 Task: Look for Airbnb properties in Saint-Louis, Senegal from 6th December, 2023 to 15th December, 2023 for 6 adults.6 bedrooms having 6 beds and 6 bathrooms. Property type can be house. Amenities needed are: wifi, TV, free parkinig on premises, gym, breakfast. Look for 3 properties as per requirement.
Action: Mouse moved to (479, 62)
Screenshot: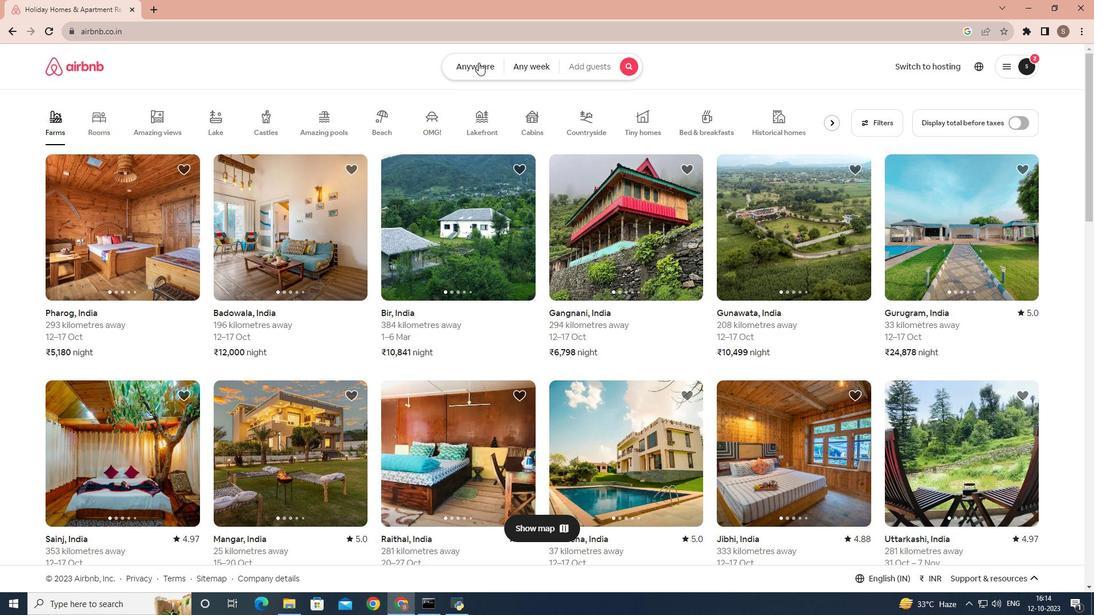 
Action: Mouse pressed left at (479, 62)
Screenshot: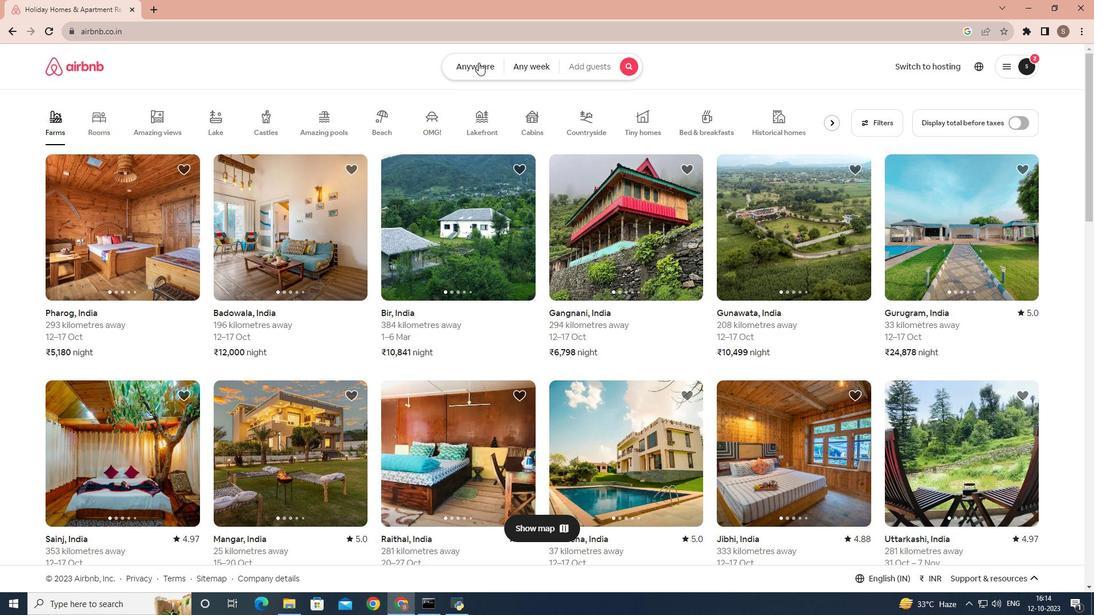 
Action: Mouse moved to (328, 110)
Screenshot: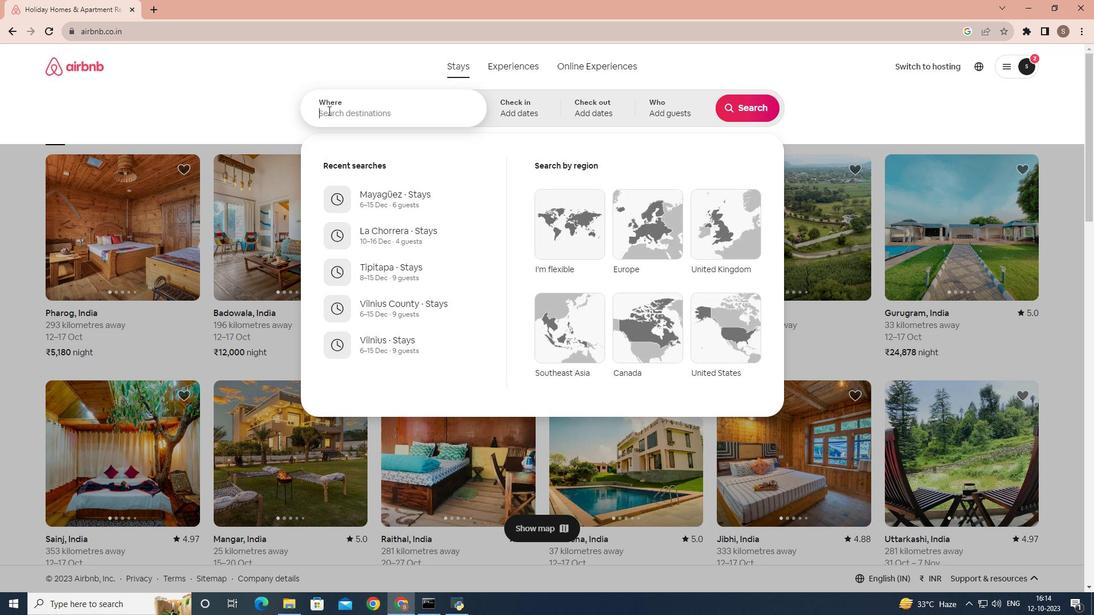 
Action: Mouse pressed left at (328, 110)
Screenshot: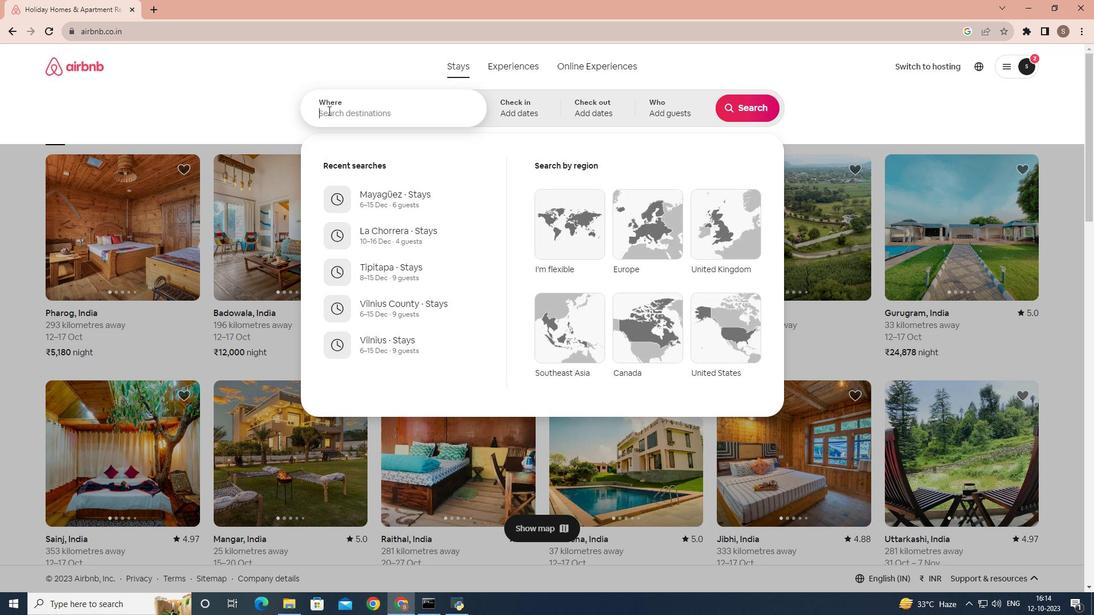 
Action: Key pressed saint<Key.space>lo
Screenshot: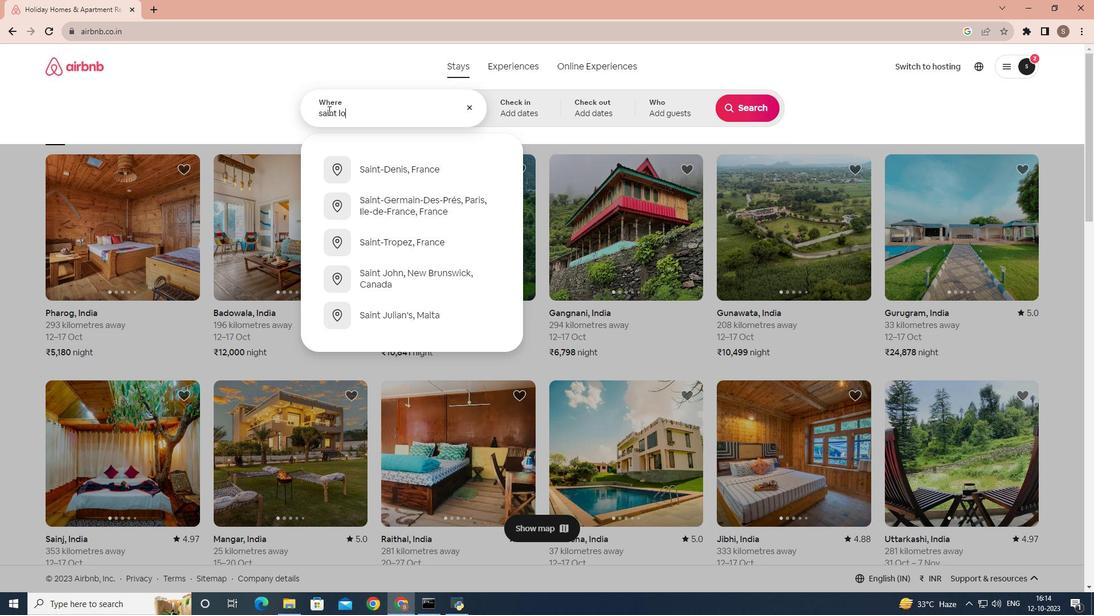 
Action: Mouse moved to (355, 177)
Screenshot: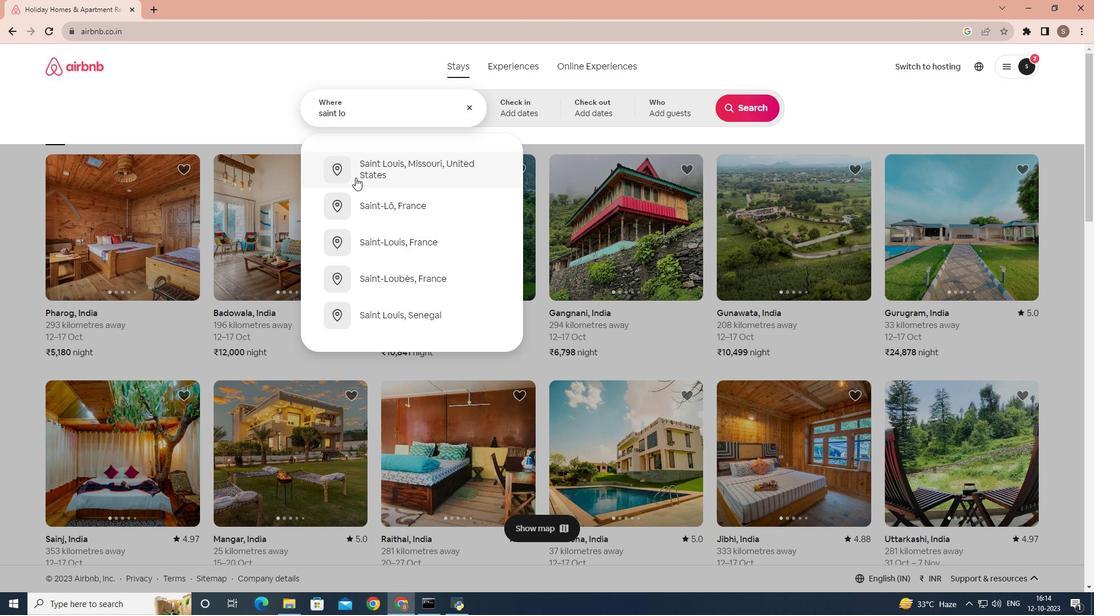 
Action: Mouse pressed left at (355, 177)
Screenshot: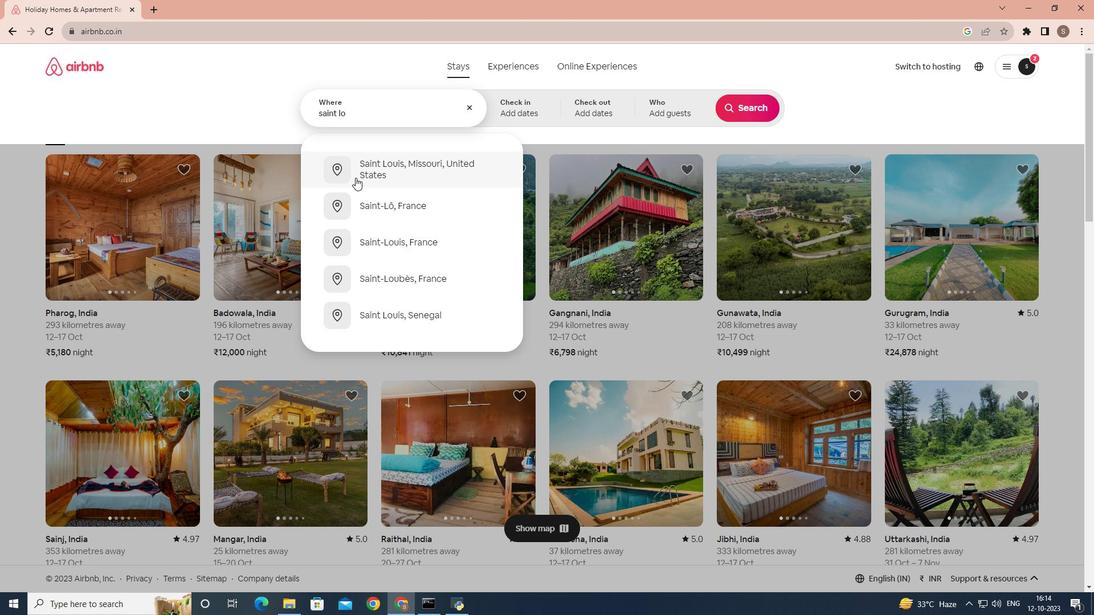 
Action: Mouse moved to (381, 108)
Screenshot: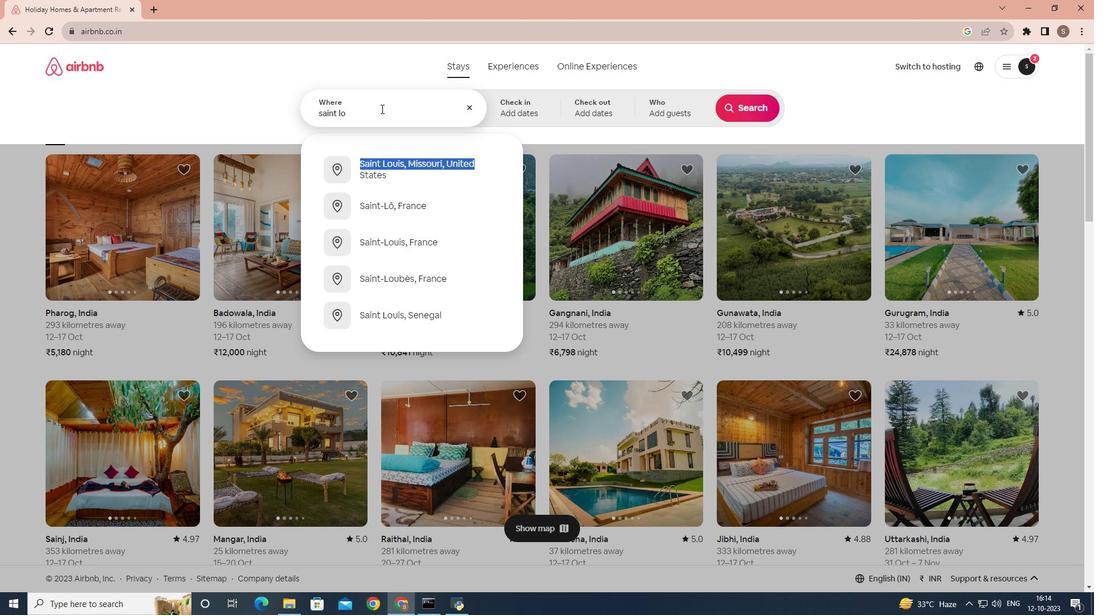 
Action: Mouse pressed left at (381, 108)
Screenshot: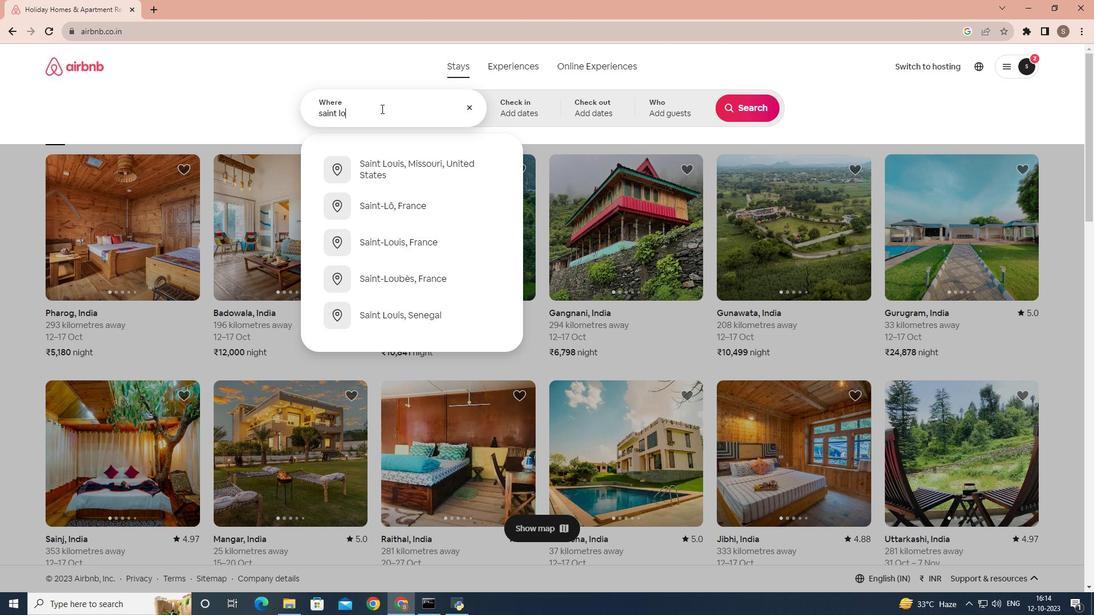 
Action: Key pressed uis<Key.space>
Screenshot: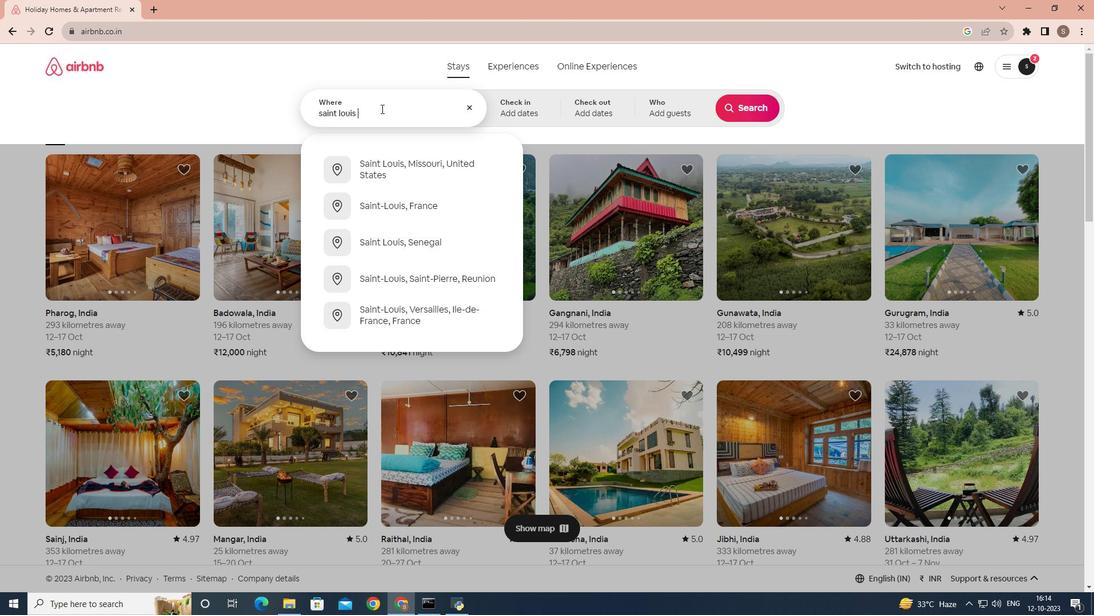 
Action: Mouse moved to (357, 233)
Screenshot: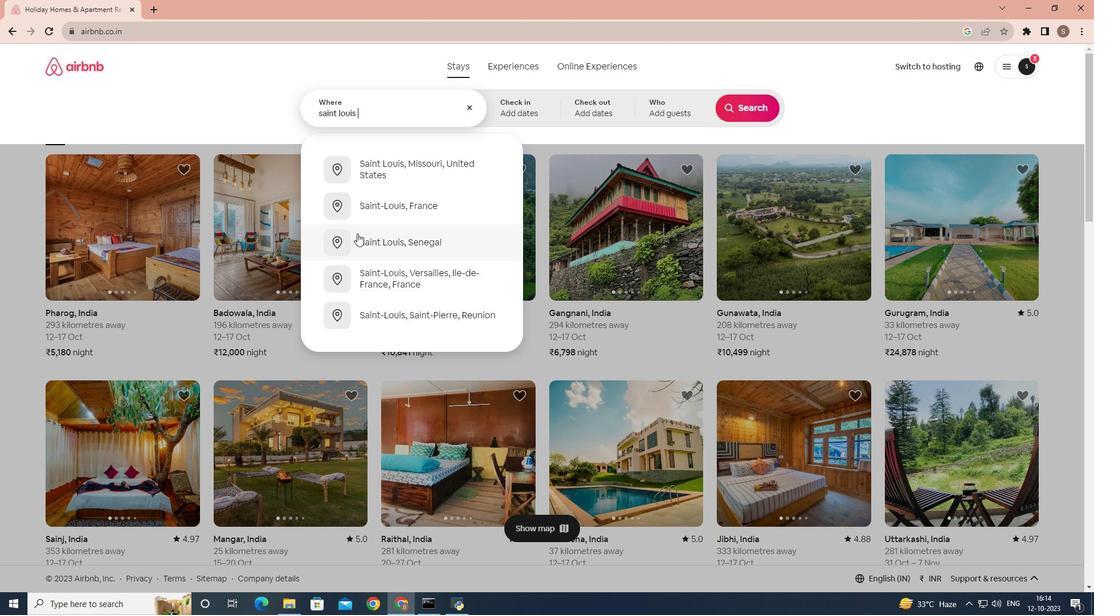 
Action: Mouse pressed left at (357, 233)
Screenshot: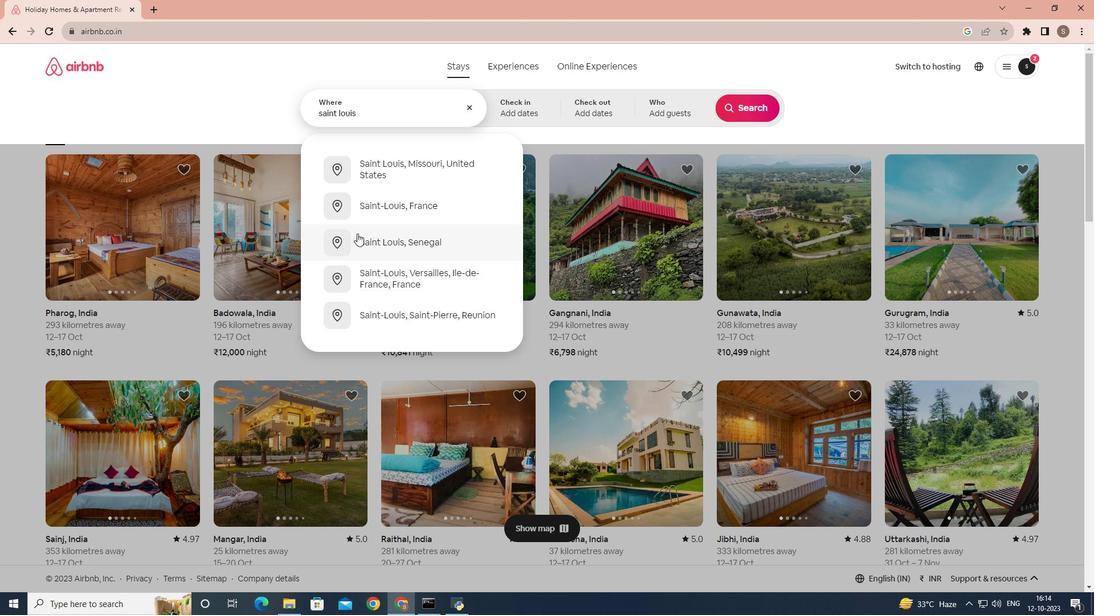 
Action: Mouse moved to (748, 196)
Screenshot: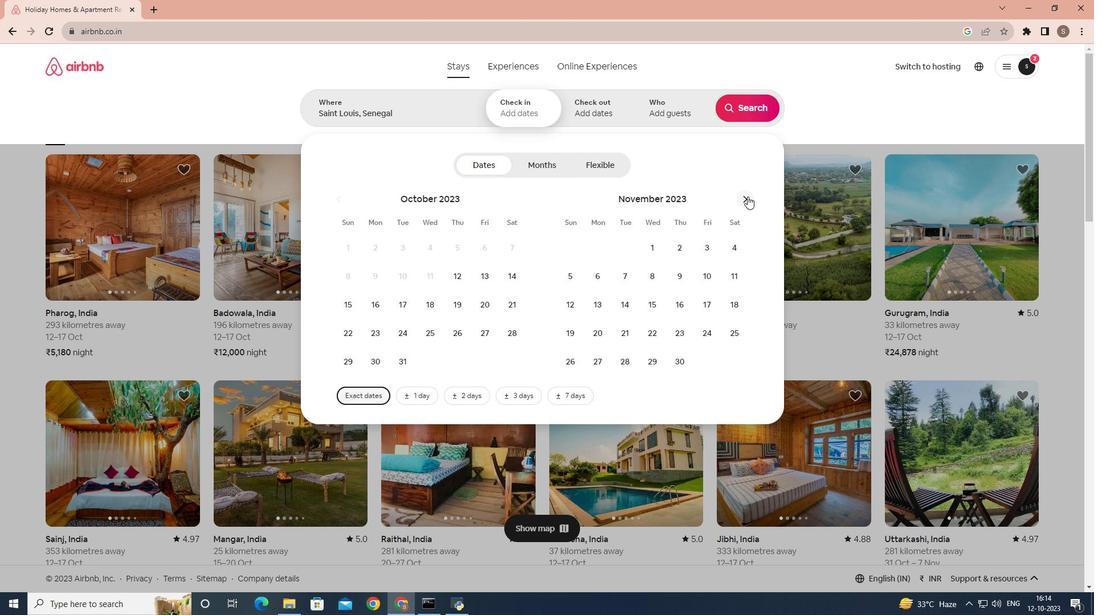 
Action: Mouse pressed left at (748, 196)
Screenshot: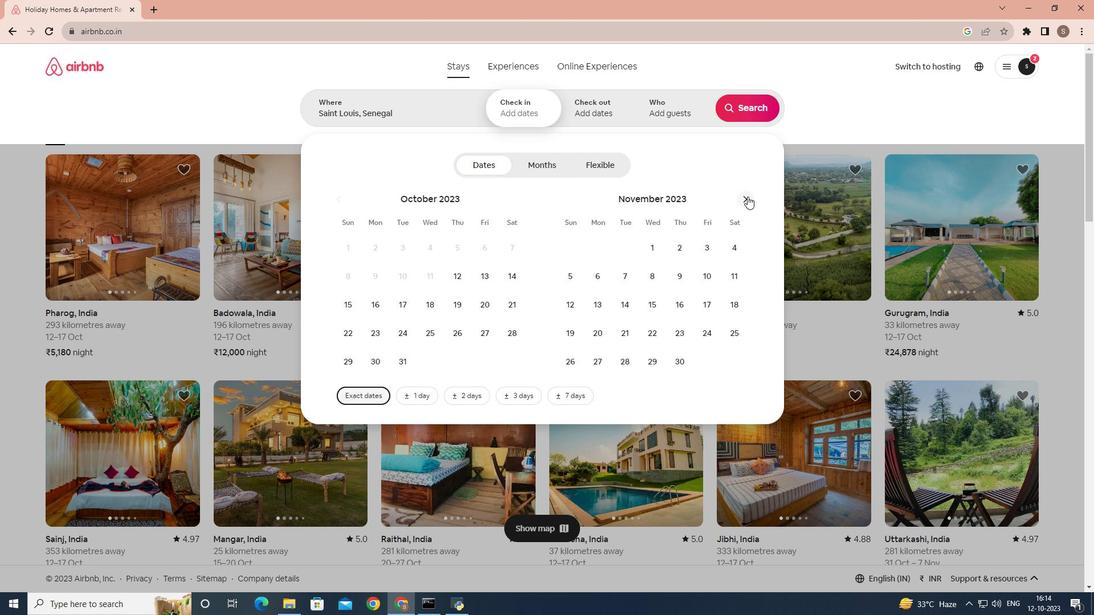 
Action: Mouse moved to (672, 274)
Screenshot: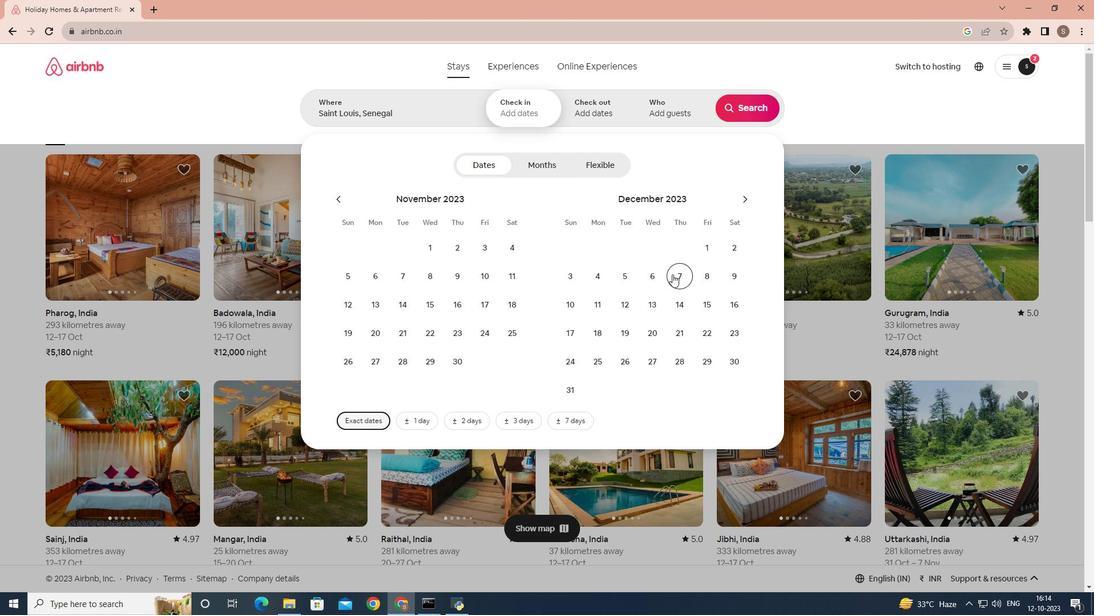 
Action: Mouse pressed left at (672, 274)
Screenshot: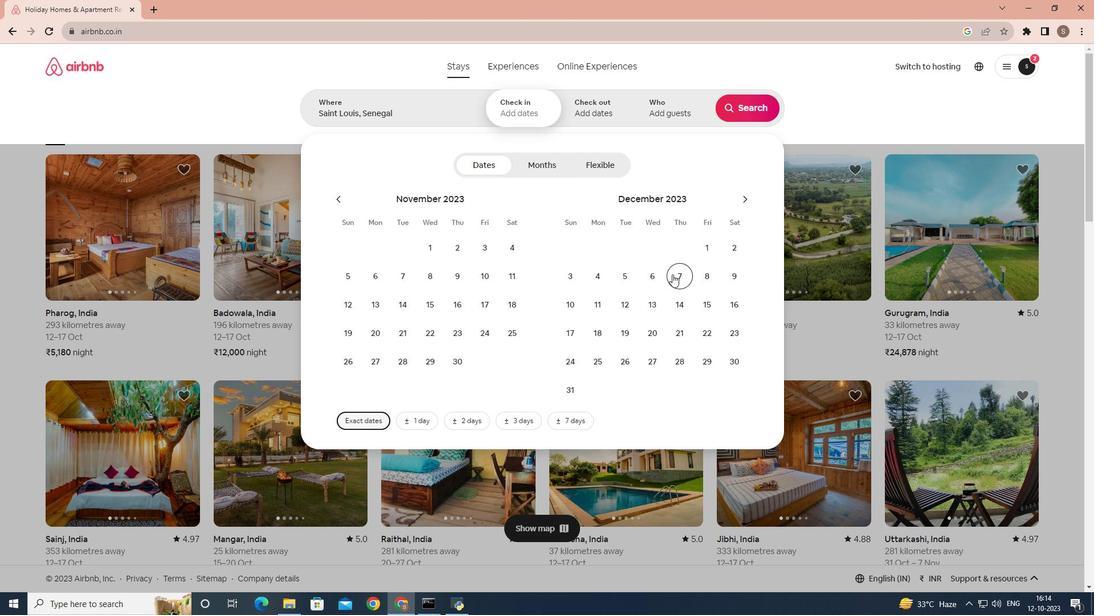 
Action: Mouse moved to (659, 278)
Screenshot: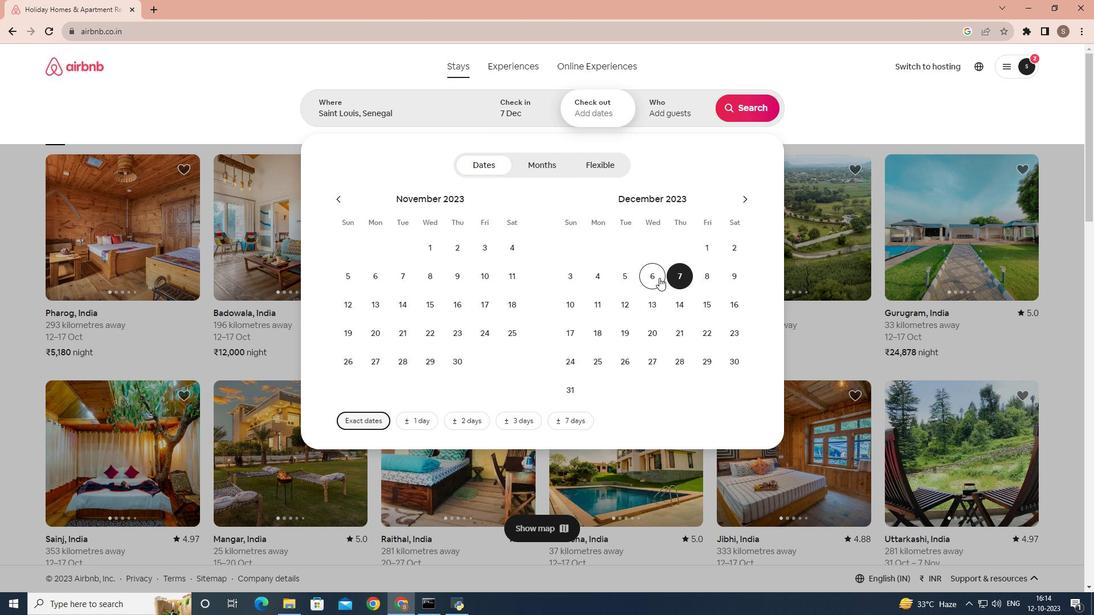 
Action: Mouse pressed left at (659, 278)
Screenshot: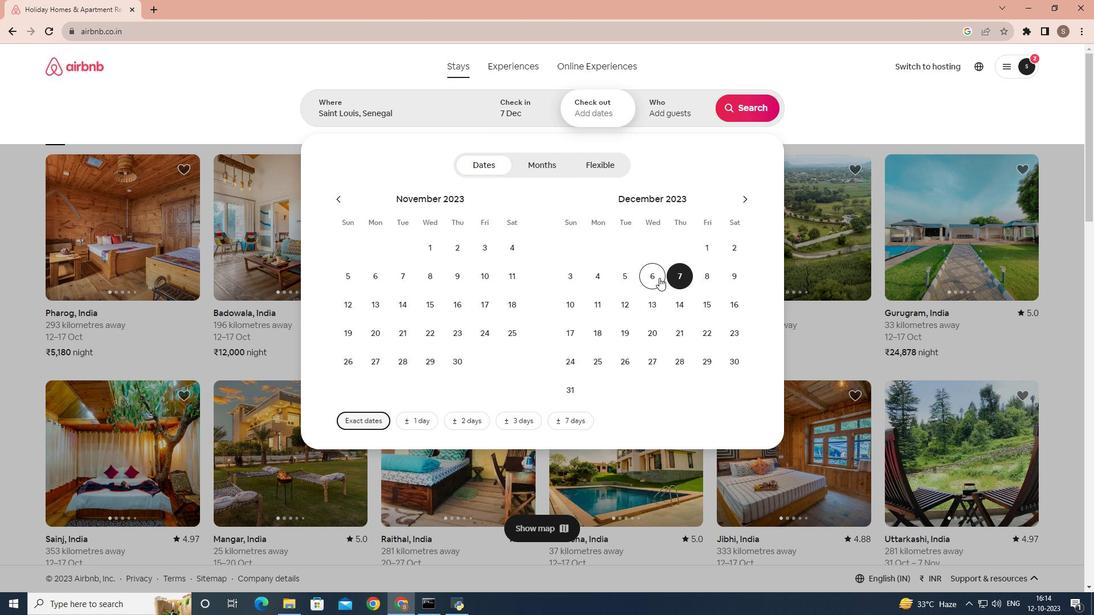 
Action: Mouse moved to (694, 304)
Screenshot: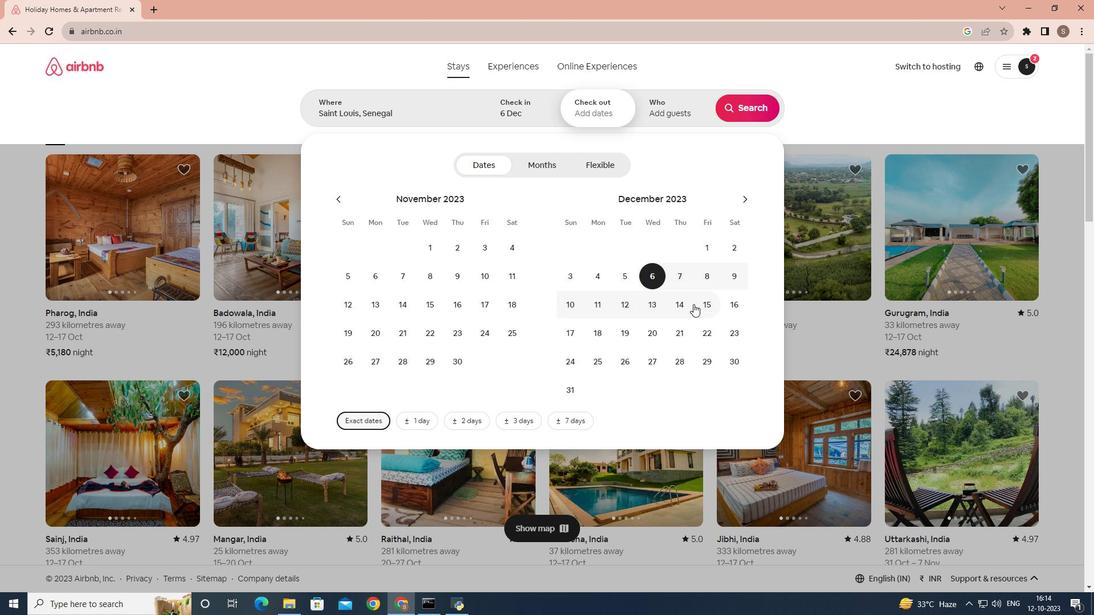 
Action: Mouse pressed left at (694, 304)
Screenshot: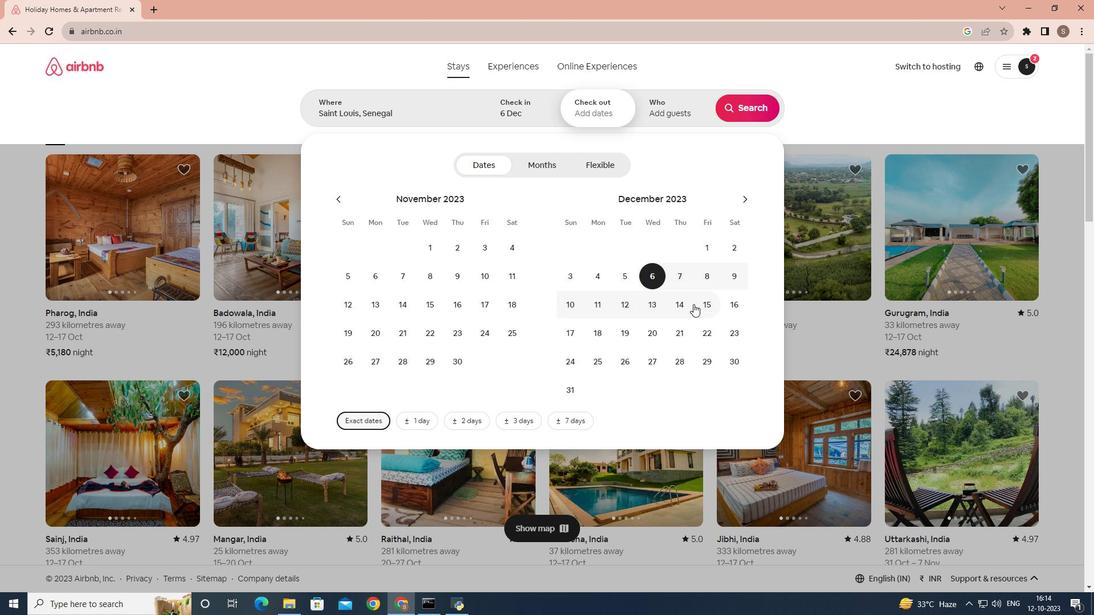 
Action: Mouse moved to (699, 304)
Screenshot: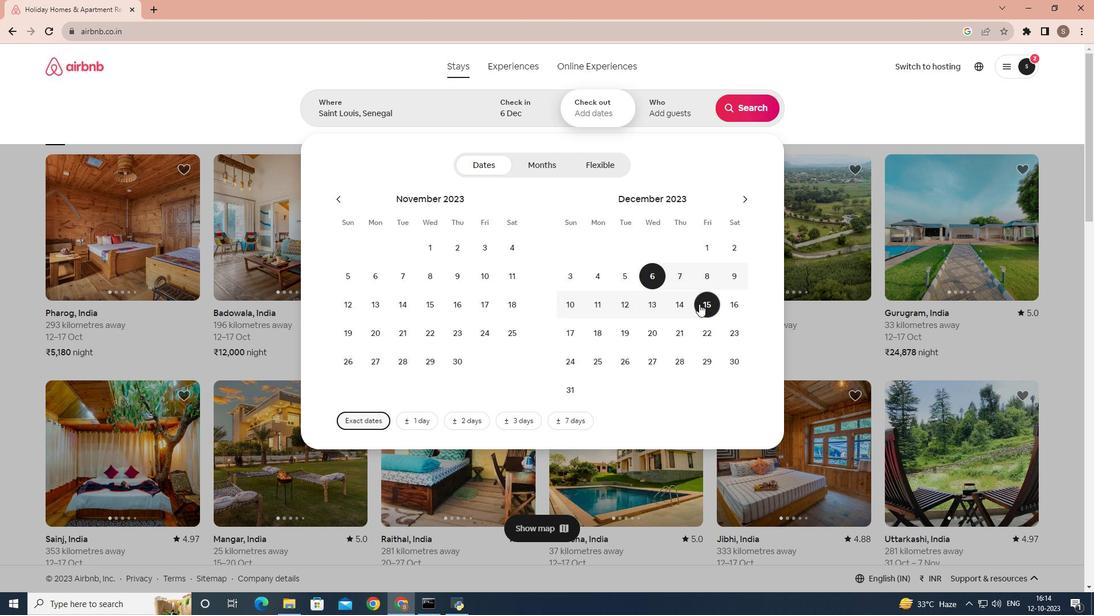
Action: Mouse pressed left at (699, 304)
Screenshot: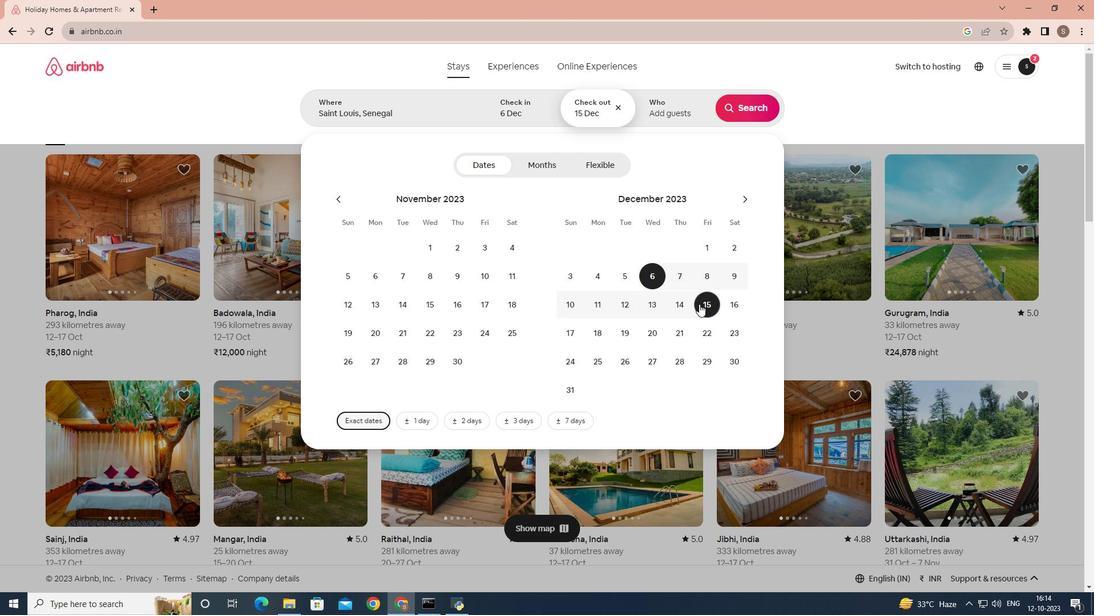 
Action: Mouse moved to (667, 131)
Screenshot: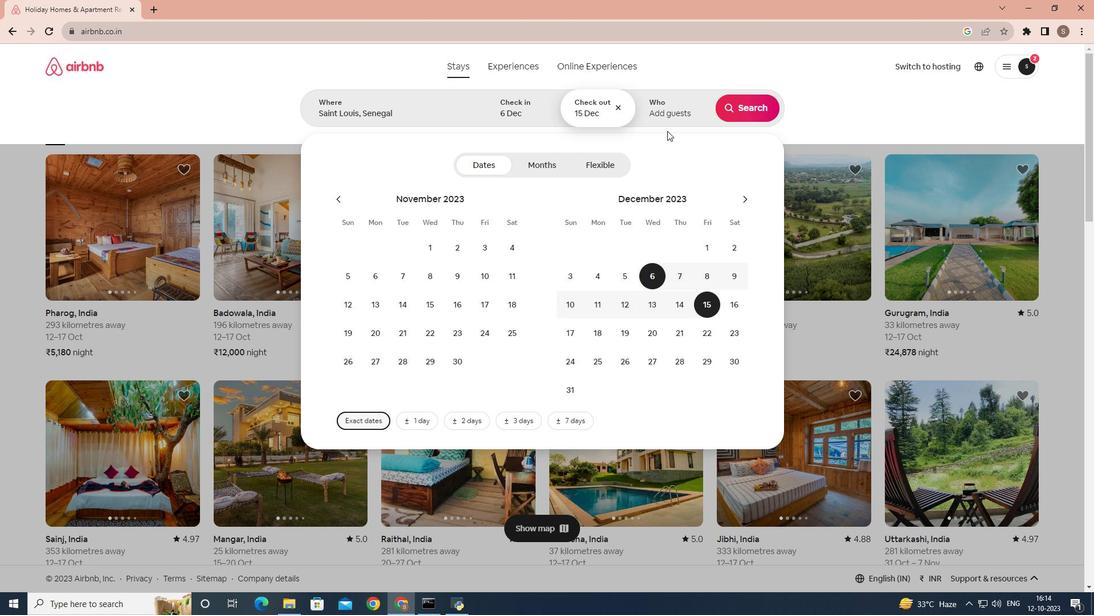
Action: Mouse pressed left at (667, 131)
Screenshot: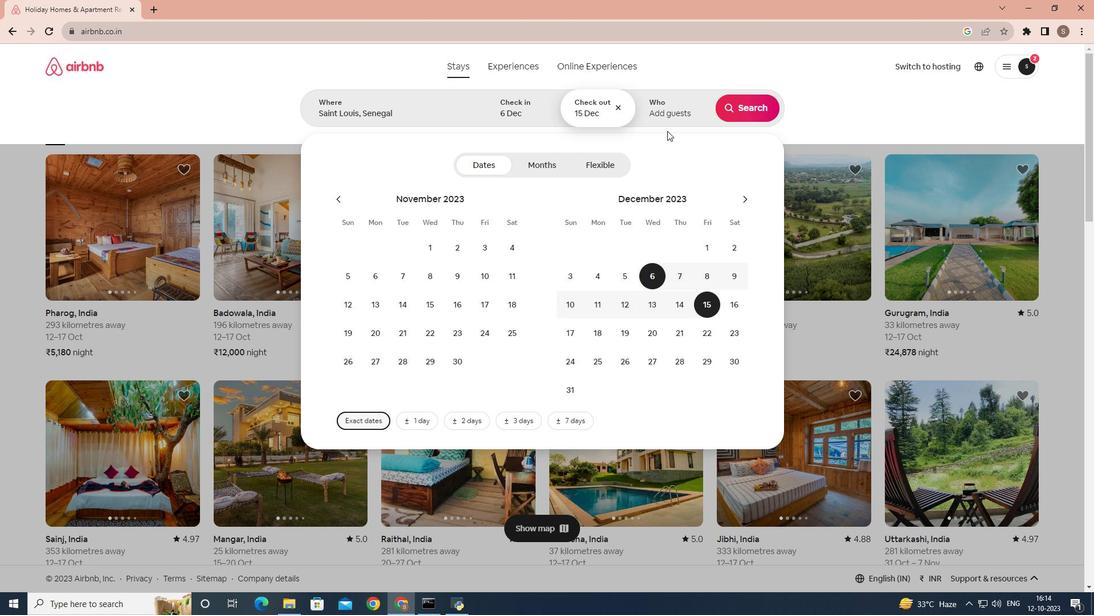 
Action: Mouse moved to (669, 122)
Screenshot: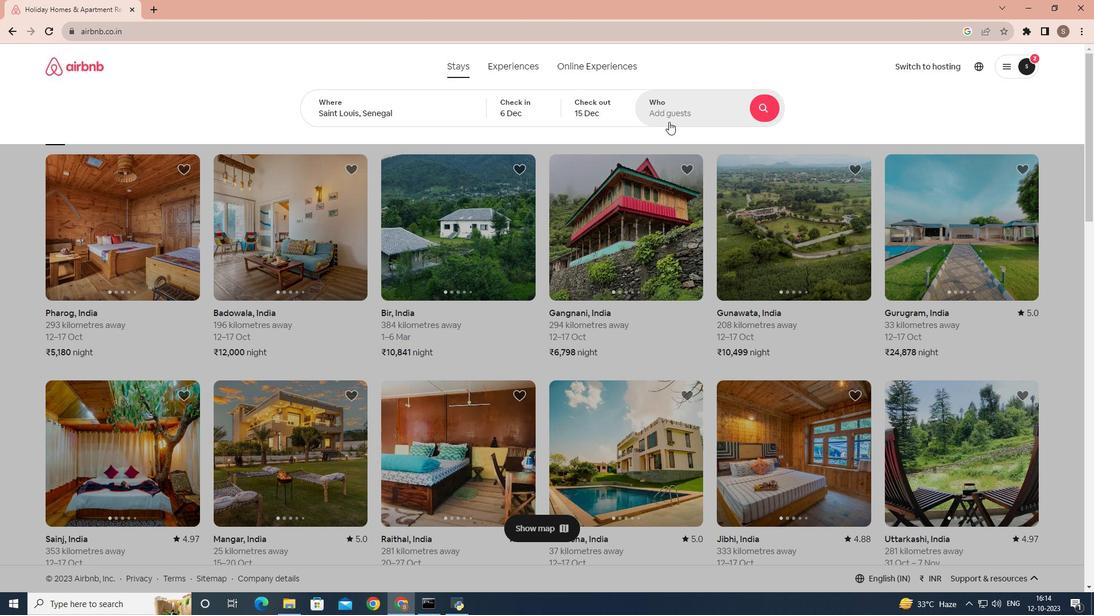 
Action: Mouse pressed left at (669, 122)
Screenshot: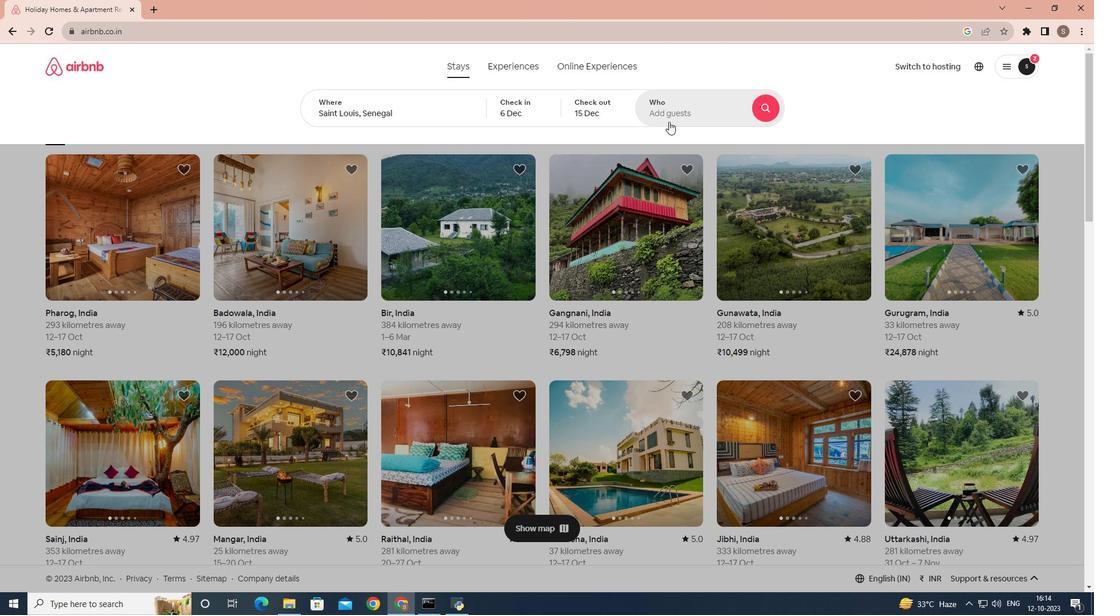 
Action: Mouse moved to (745, 174)
Screenshot: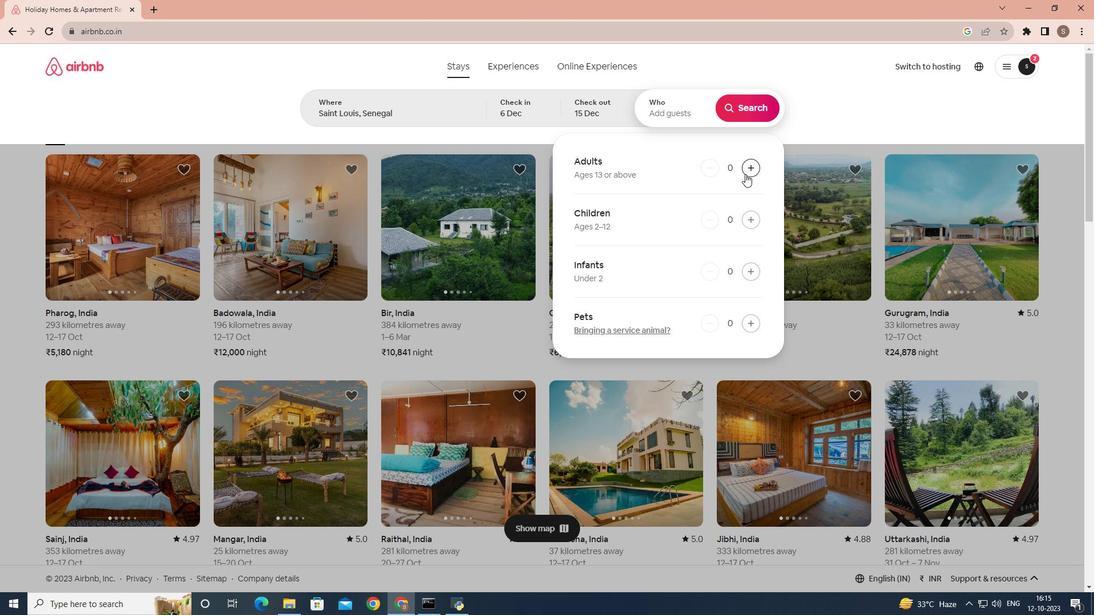 
Action: Mouse pressed left at (745, 174)
Screenshot: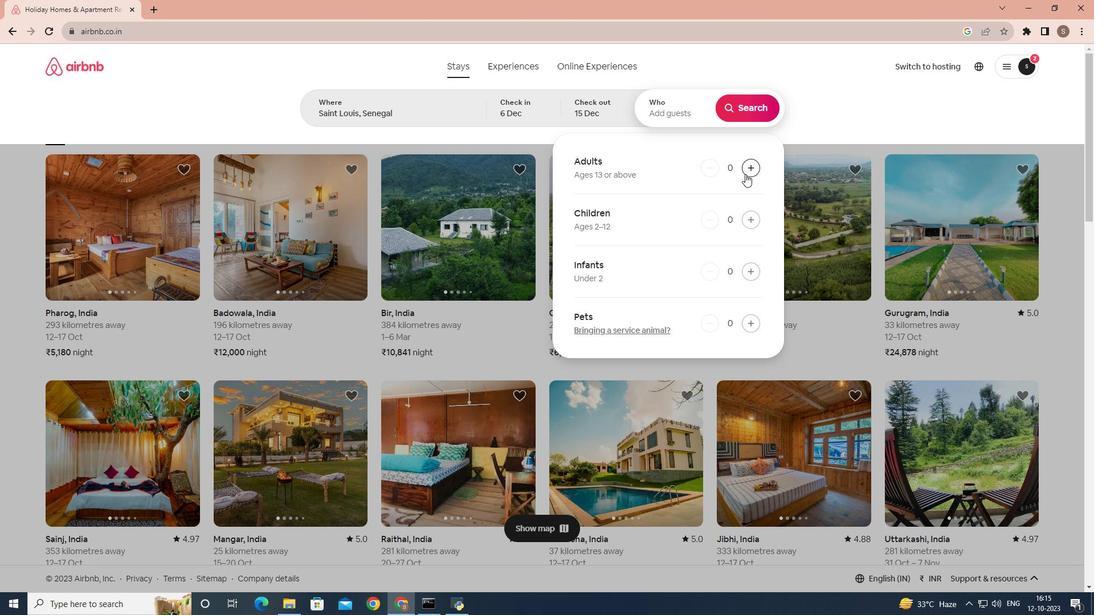 
Action: Mouse pressed left at (745, 174)
Screenshot: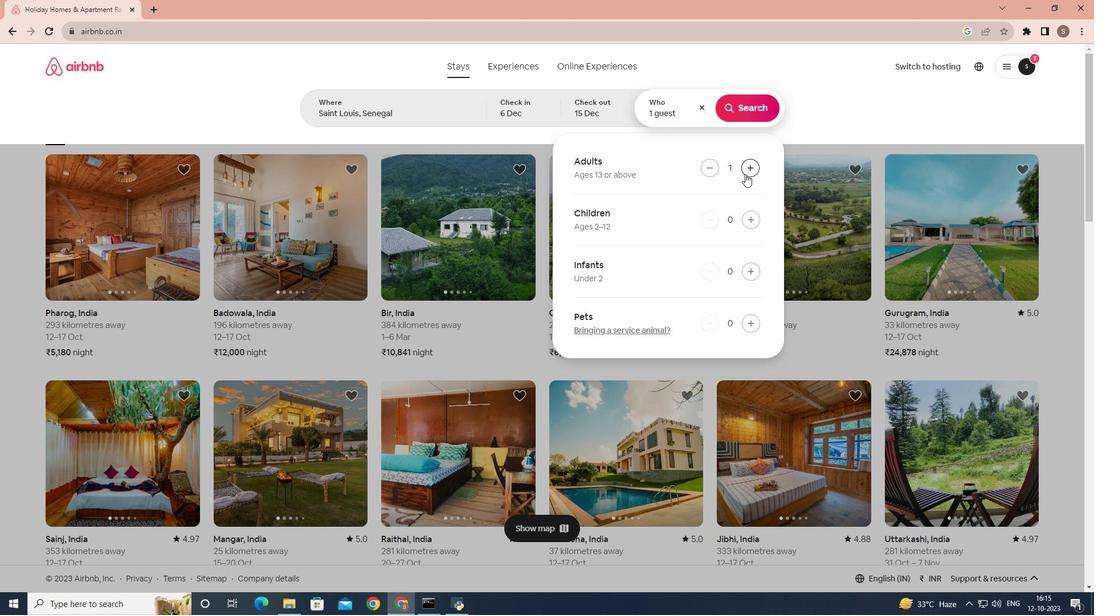 
Action: Mouse pressed left at (745, 174)
Screenshot: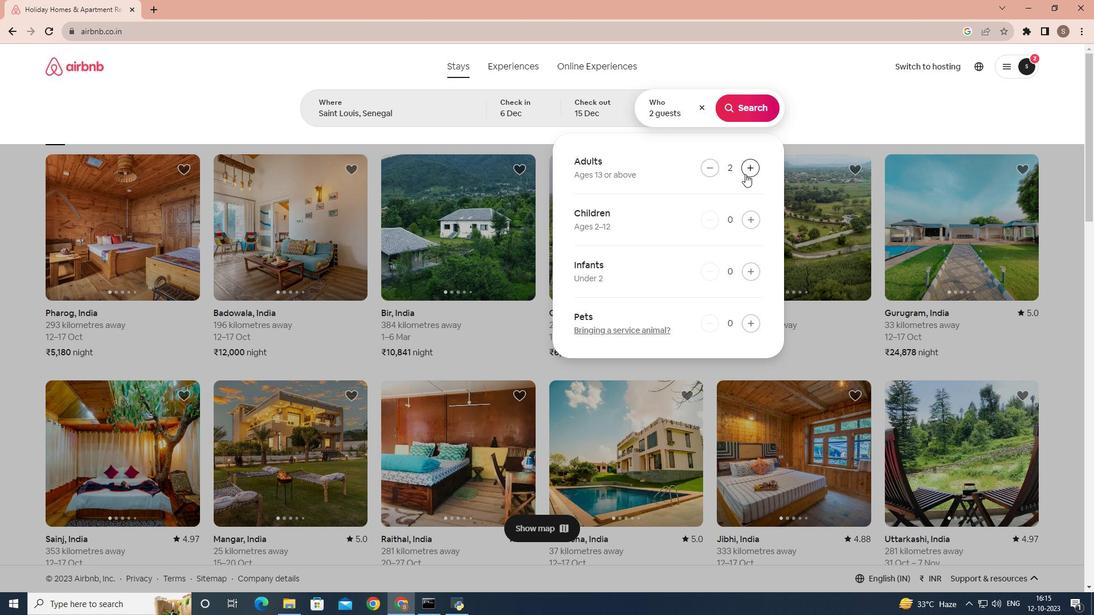 
Action: Mouse pressed left at (745, 174)
Screenshot: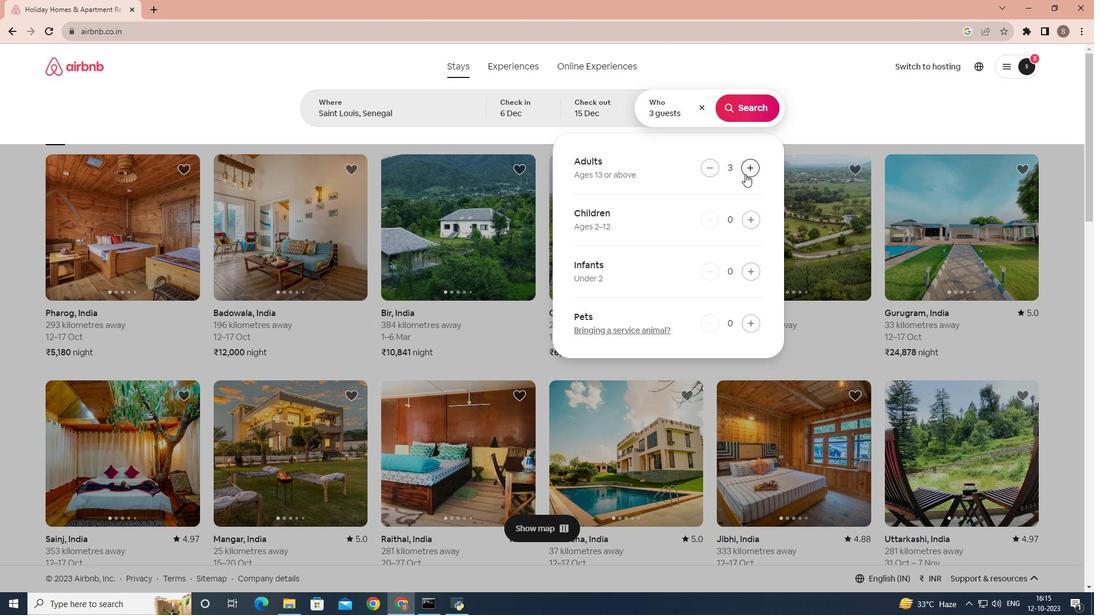 
Action: Mouse pressed left at (745, 174)
Screenshot: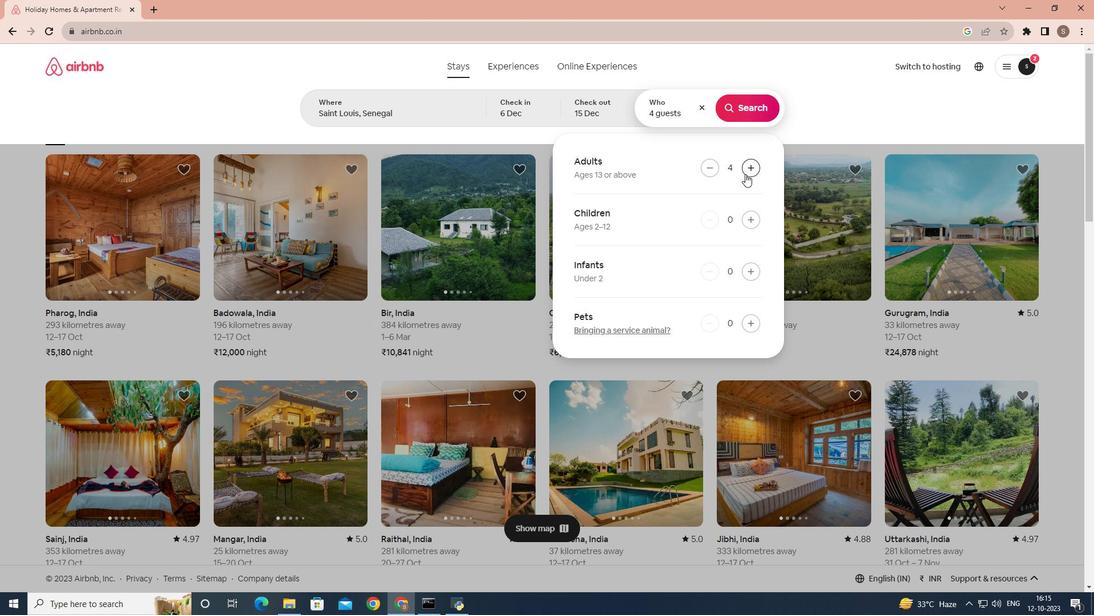 
Action: Mouse pressed left at (745, 174)
Screenshot: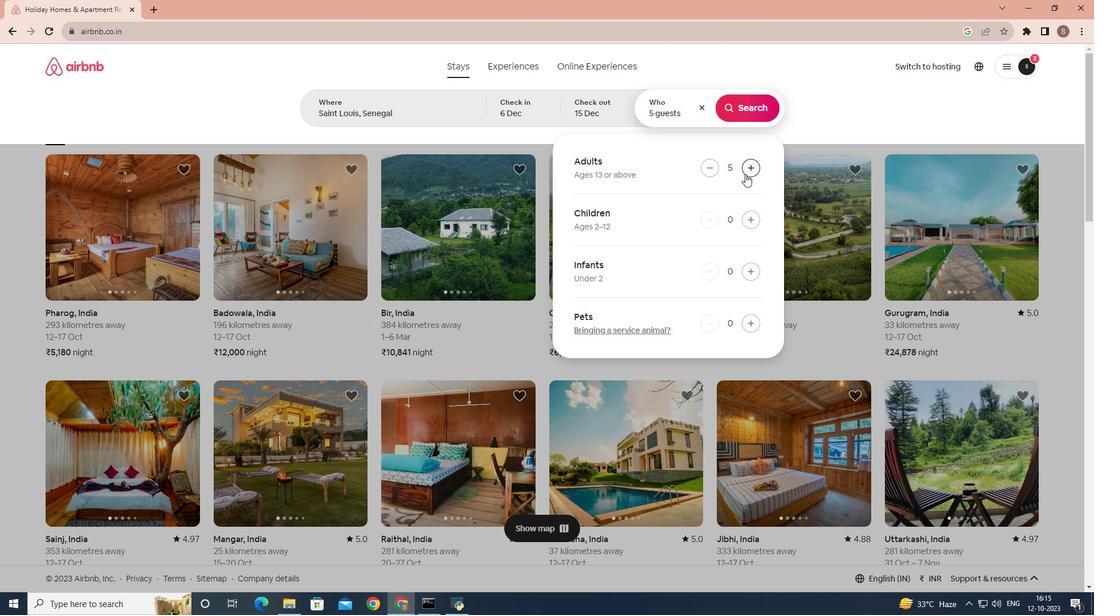 
Action: Mouse moved to (744, 119)
Screenshot: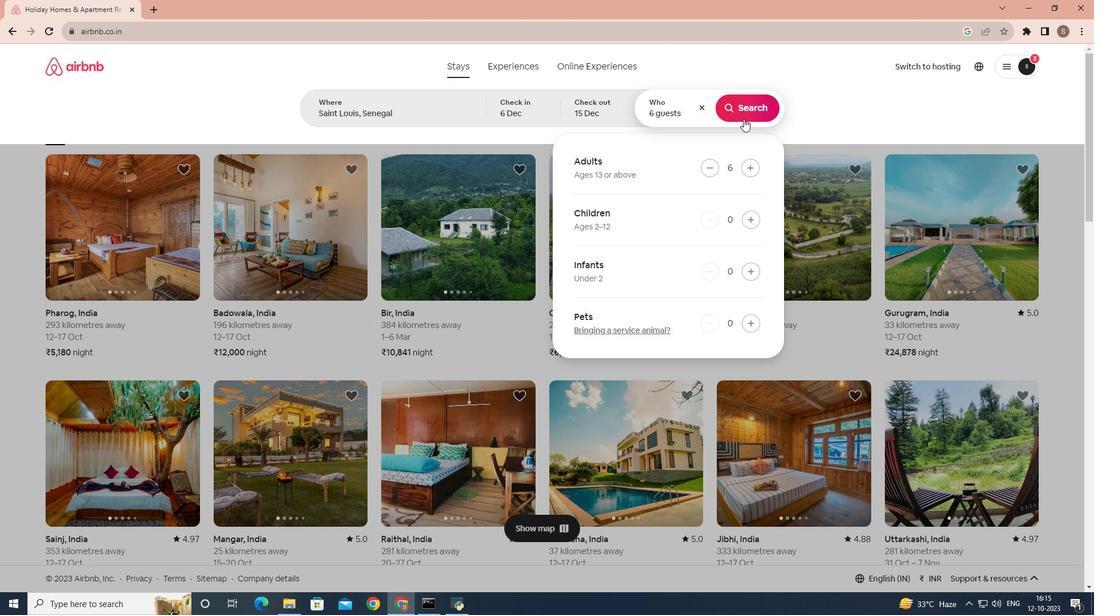 
Action: Mouse pressed left at (744, 119)
Screenshot: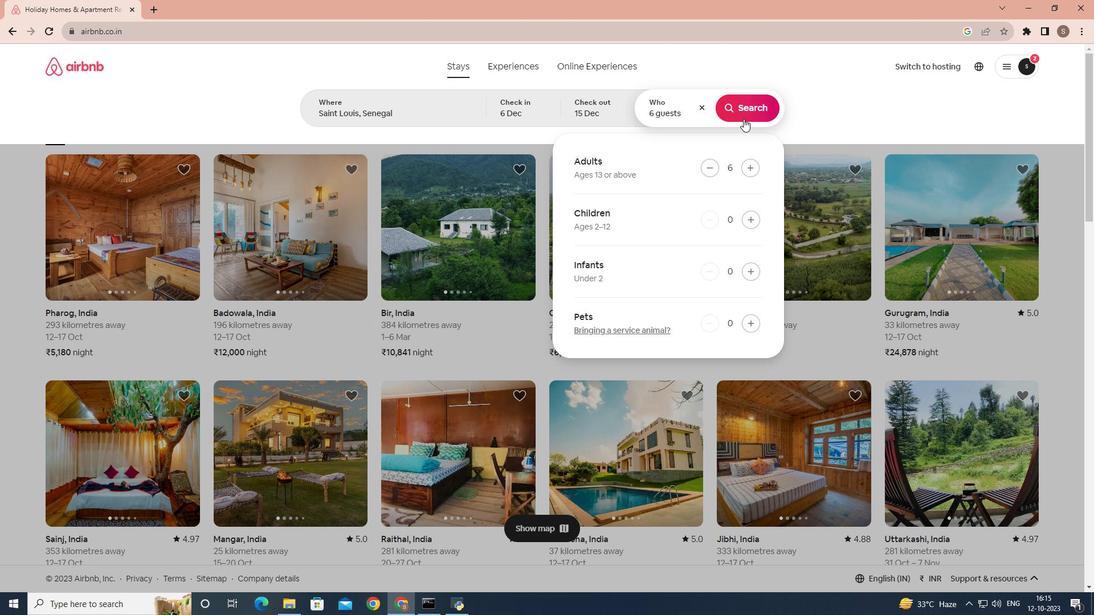 
Action: Mouse moved to (890, 104)
Screenshot: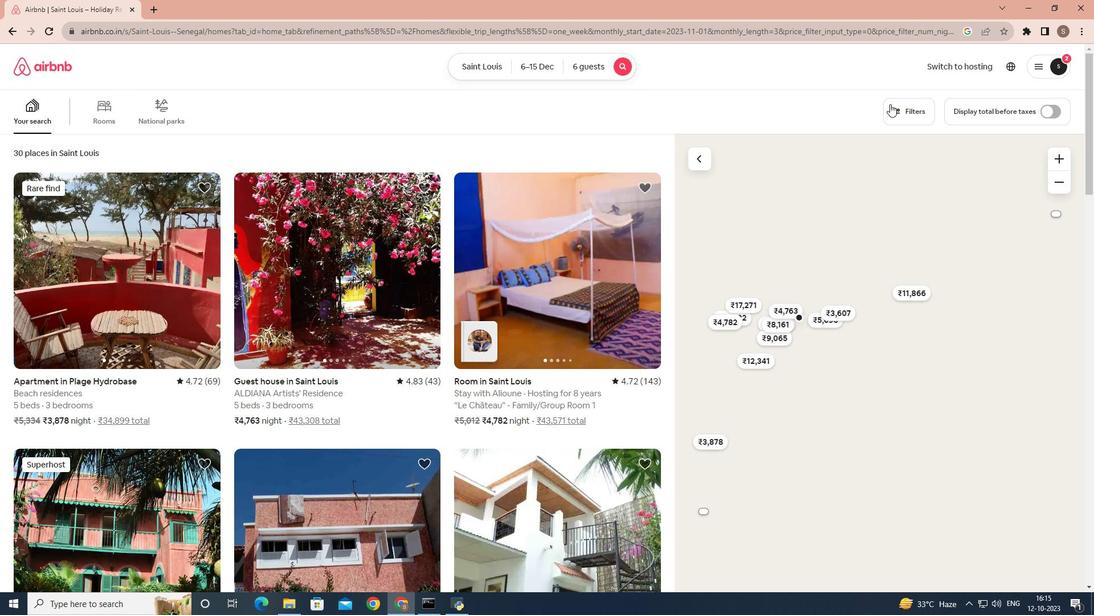 
Action: Mouse pressed left at (890, 104)
Screenshot: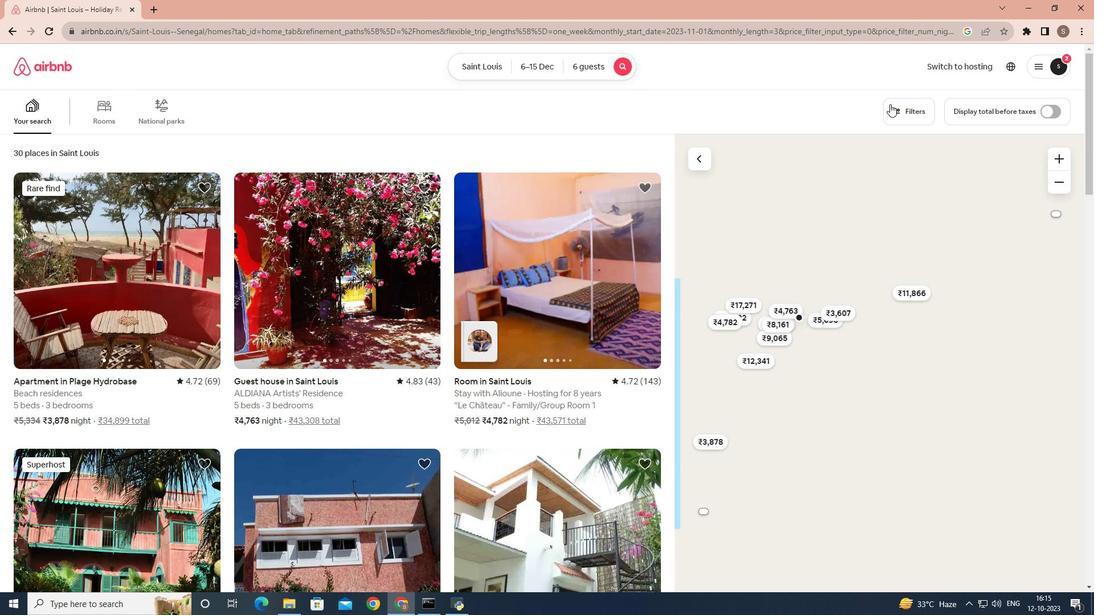 
Action: Mouse moved to (534, 247)
Screenshot: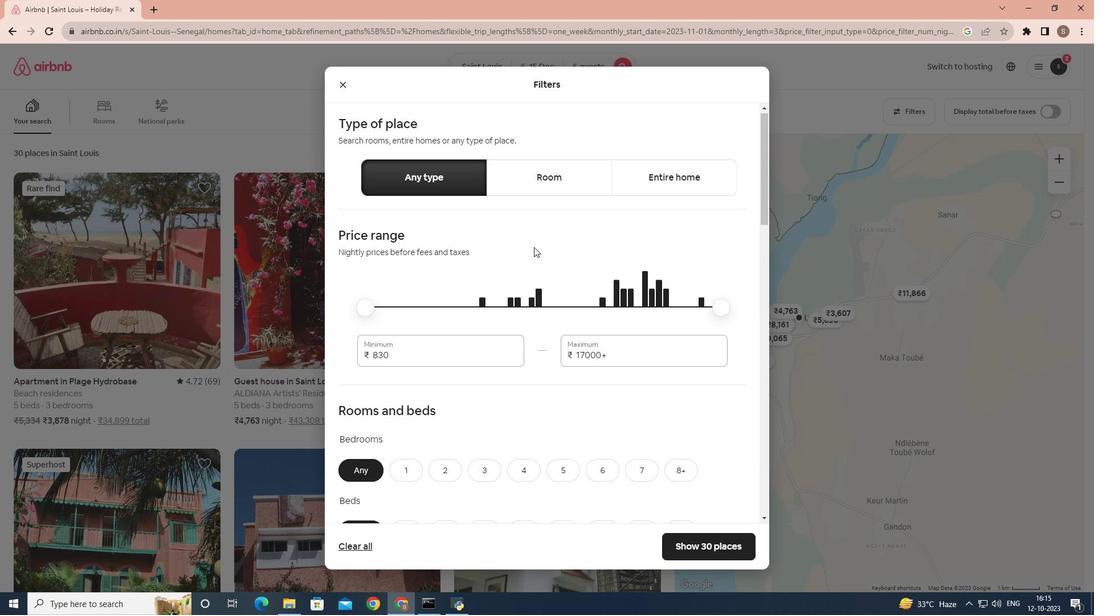 
Action: Mouse scrolled (534, 246) with delta (0, 0)
Screenshot: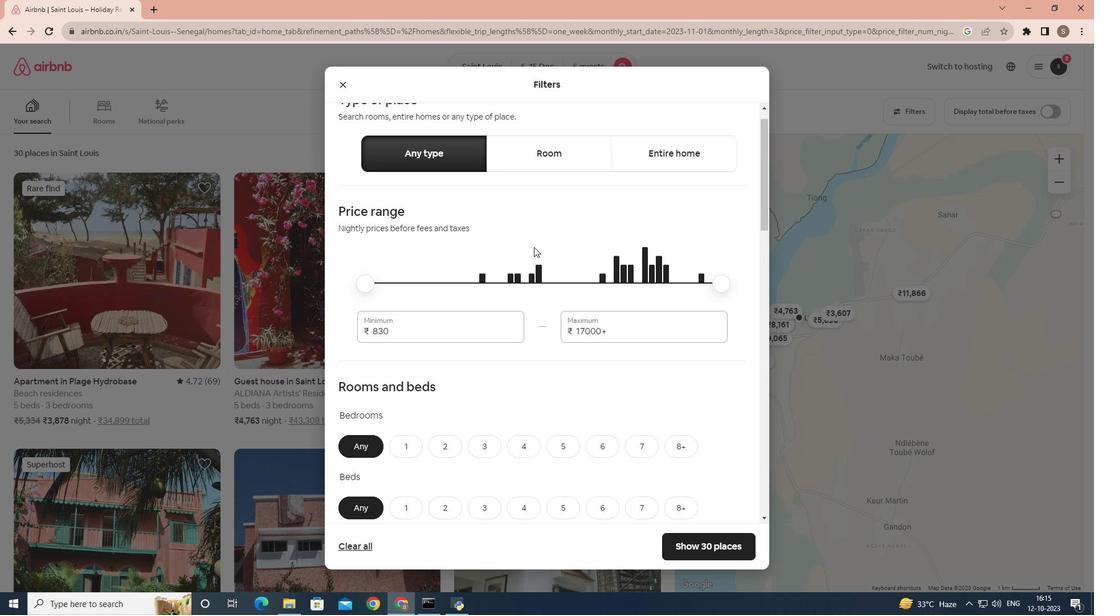 
Action: Mouse scrolled (534, 246) with delta (0, 0)
Screenshot: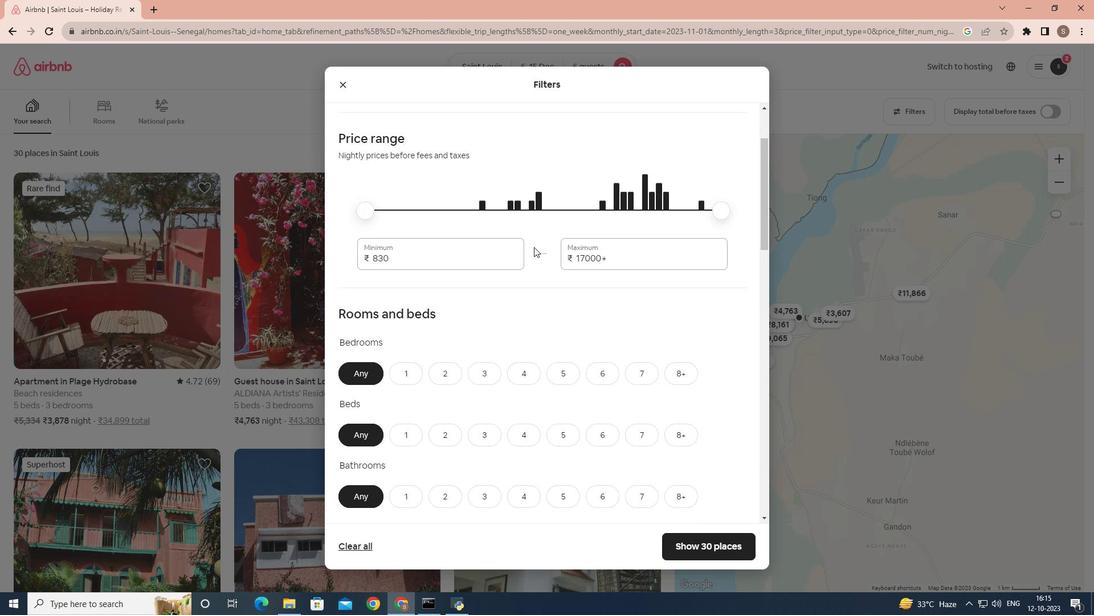 
Action: Mouse scrolled (534, 246) with delta (0, 0)
Screenshot: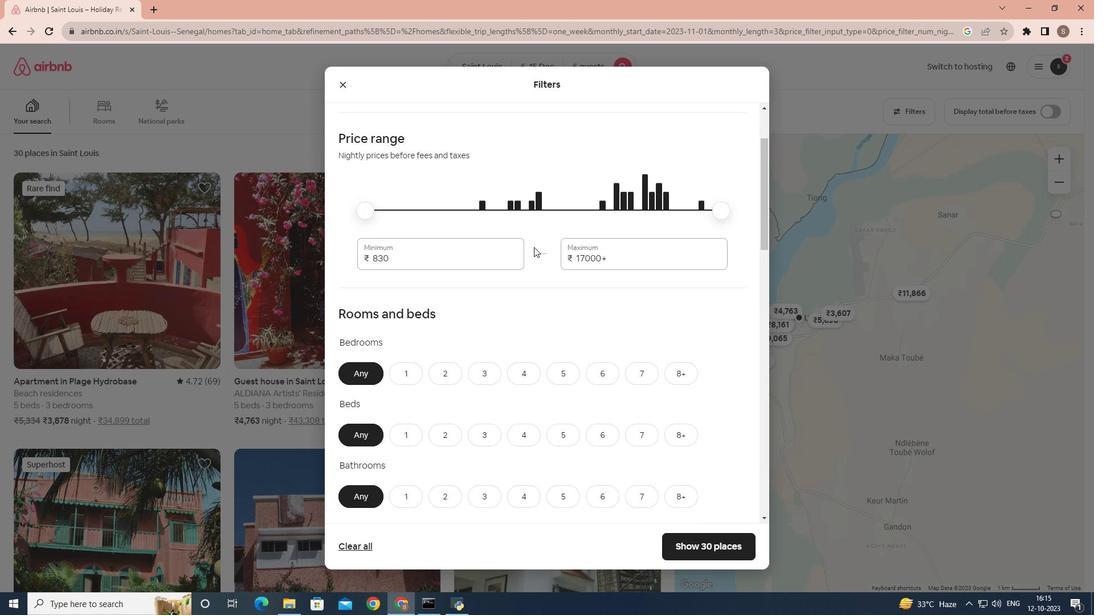 
Action: Mouse moved to (484, 220)
Screenshot: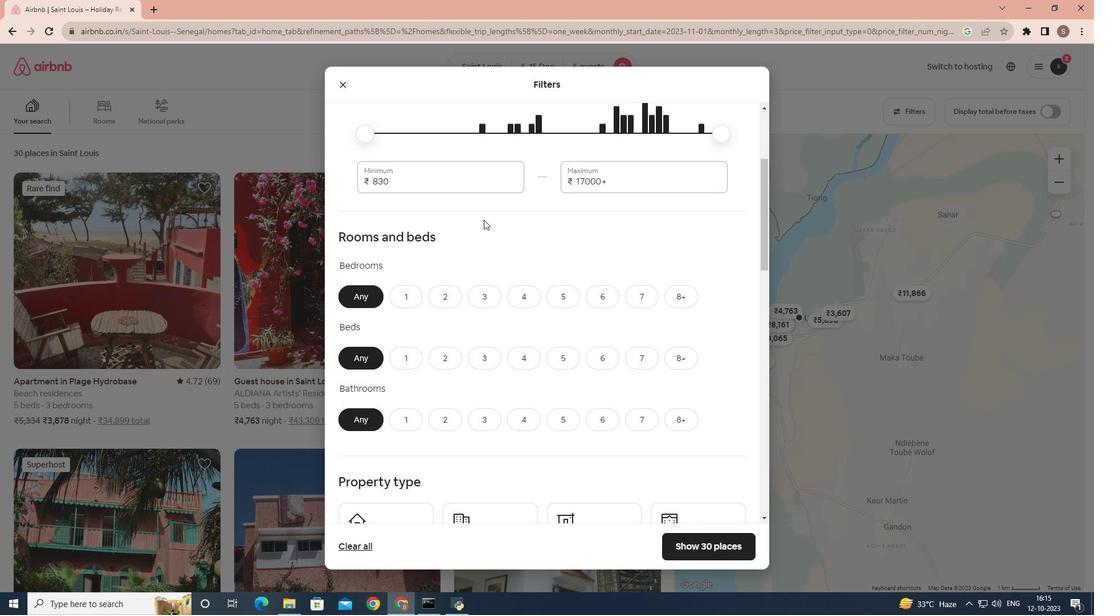 
Action: Mouse scrolled (484, 219) with delta (0, 0)
Screenshot: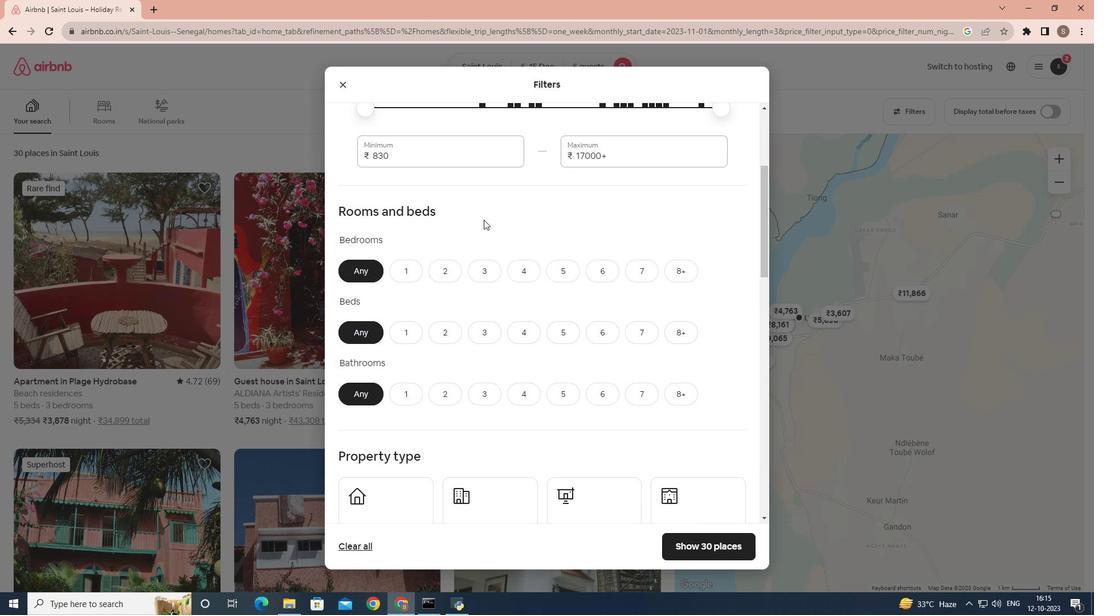 
Action: Mouse moved to (599, 246)
Screenshot: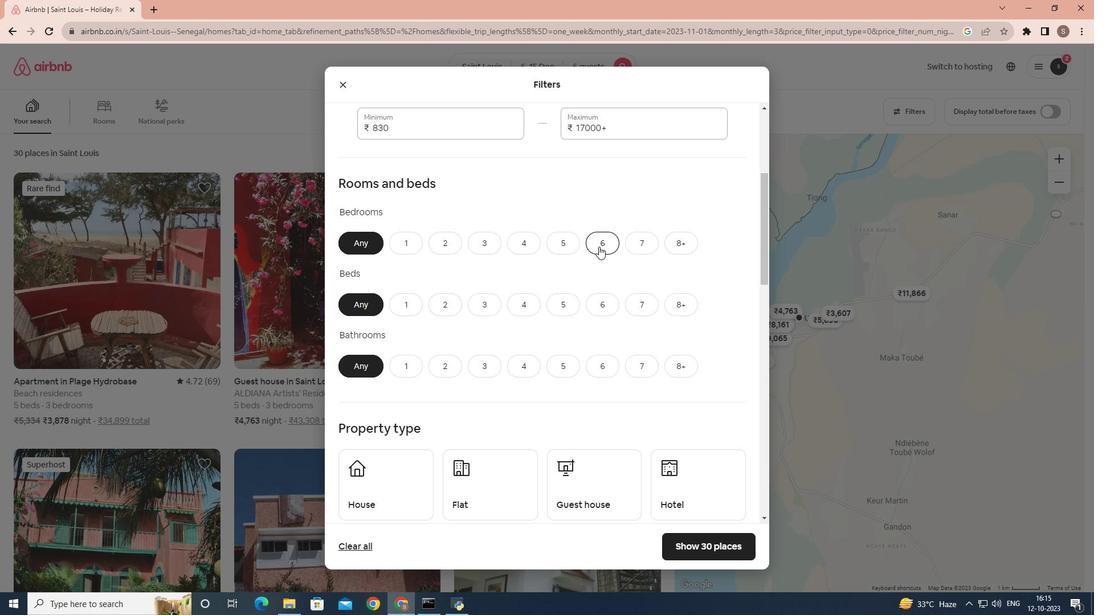 
Action: Mouse pressed left at (599, 246)
Screenshot: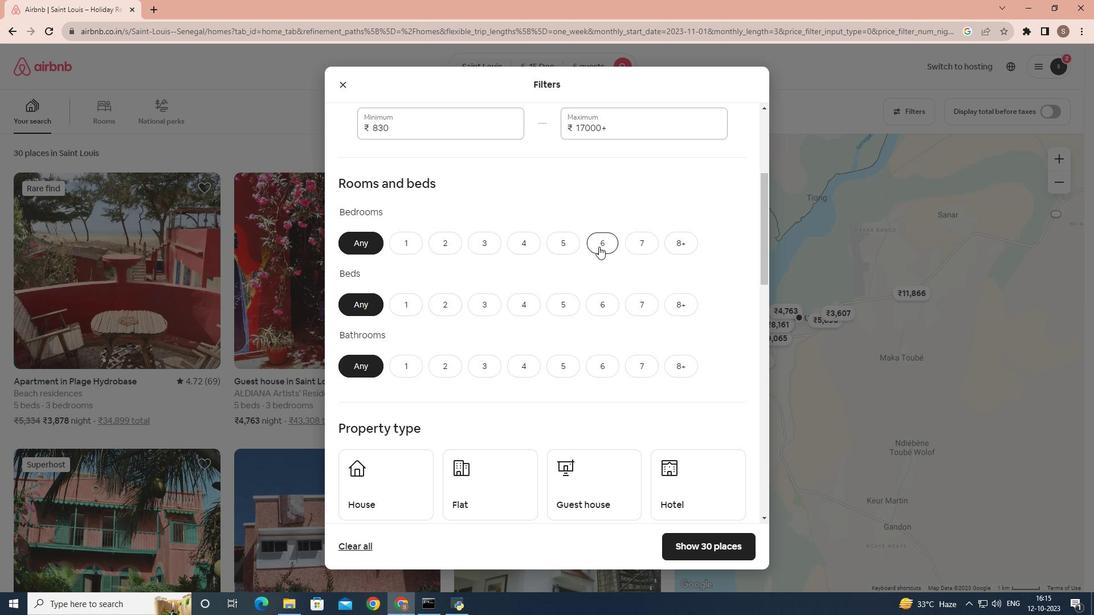 
Action: Mouse moved to (603, 312)
Screenshot: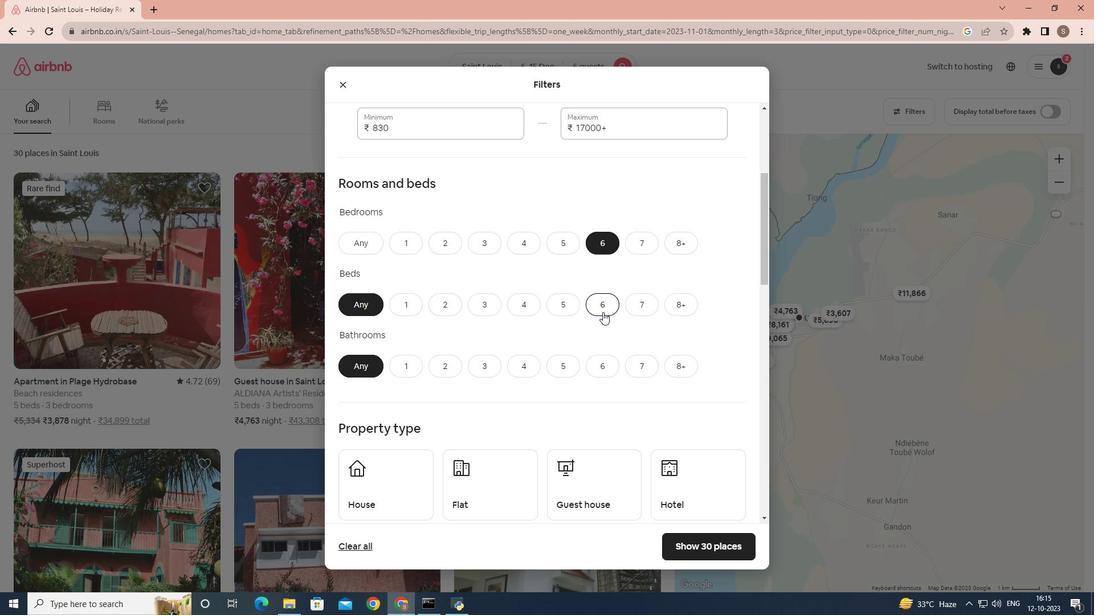
Action: Mouse pressed left at (603, 312)
Screenshot: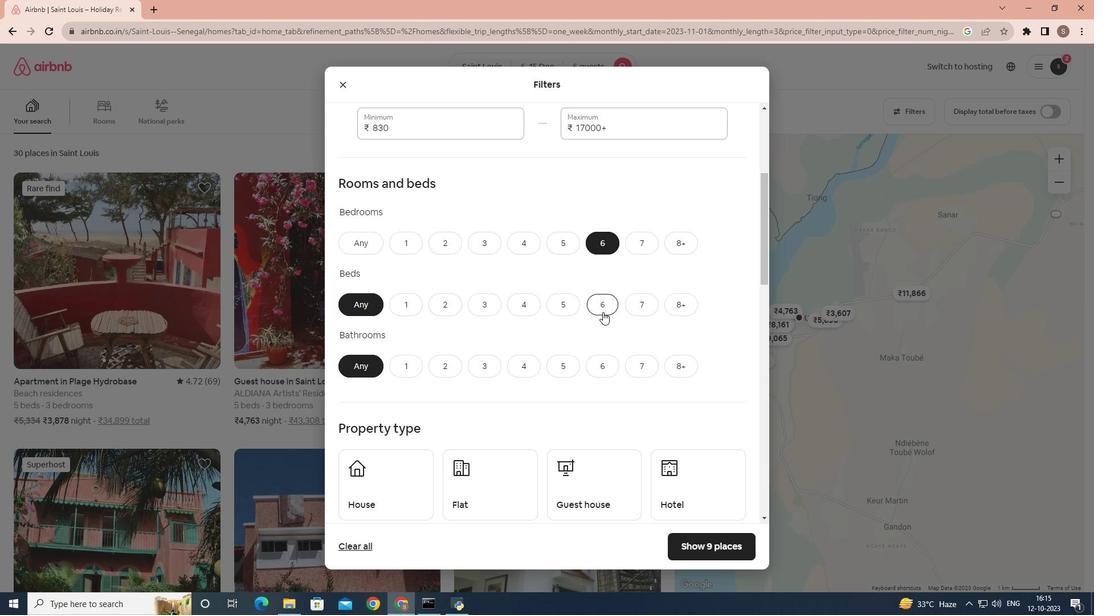 
Action: Mouse moved to (605, 370)
Screenshot: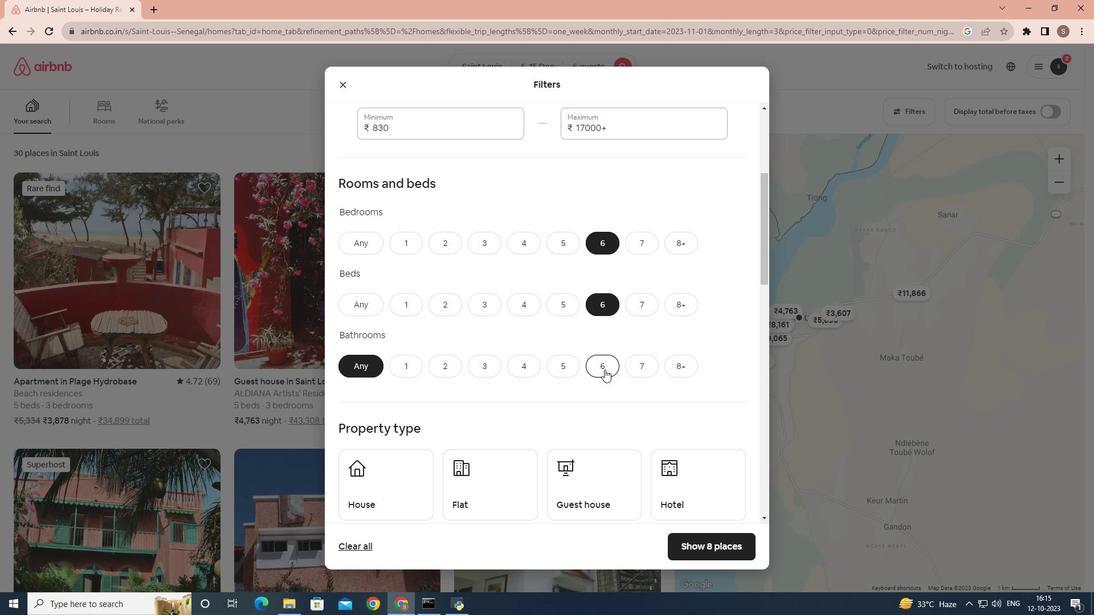 
Action: Mouse pressed left at (605, 370)
Screenshot: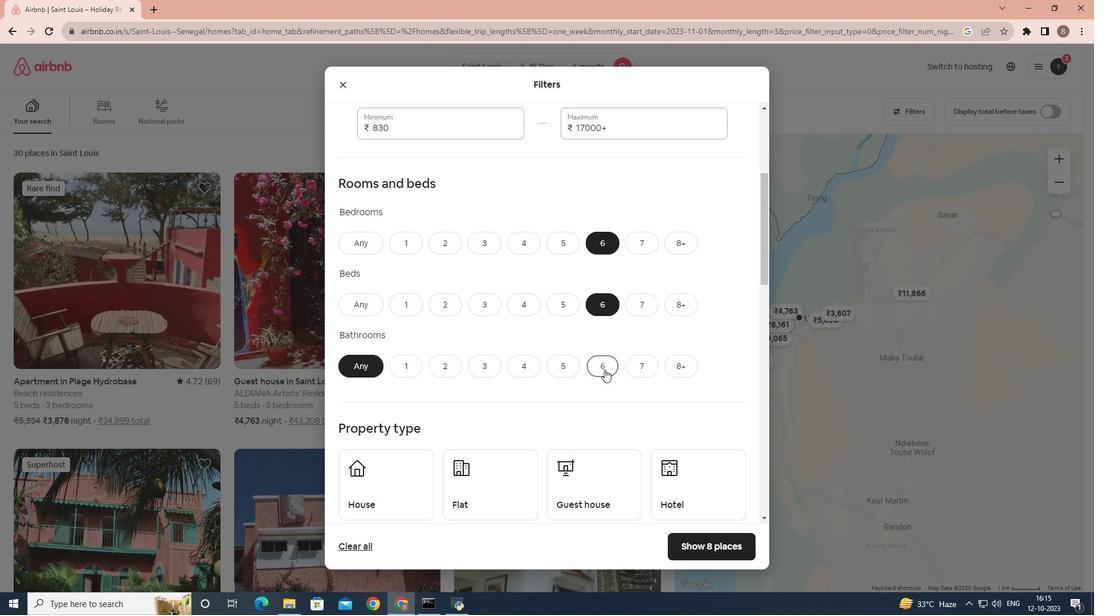 
Action: Mouse moved to (403, 408)
Screenshot: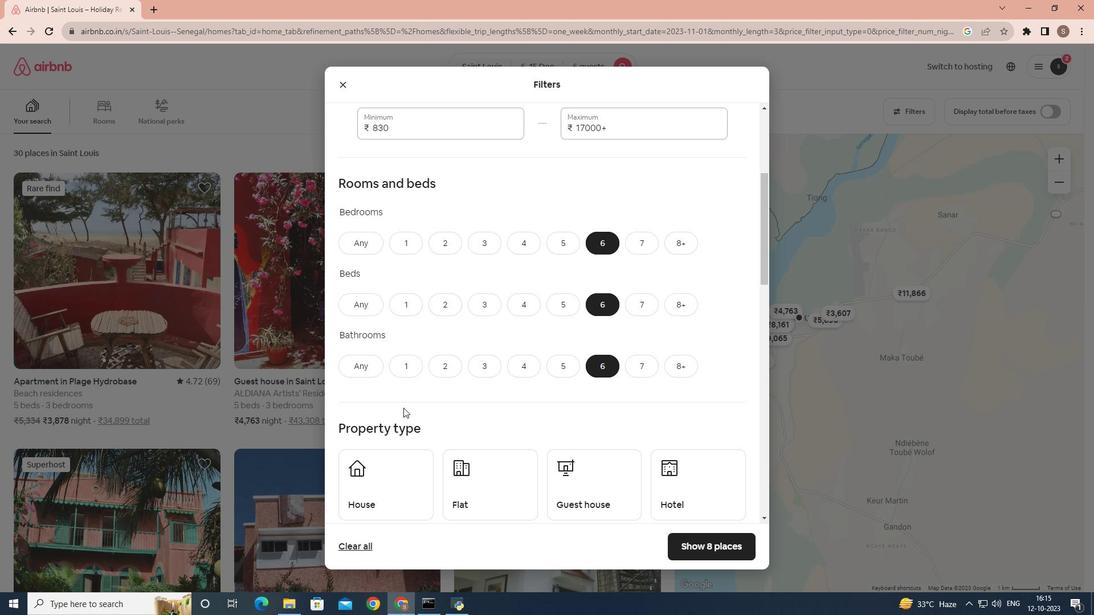 
Action: Mouse scrolled (403, 407) with delta (0, 0)
Screenshot: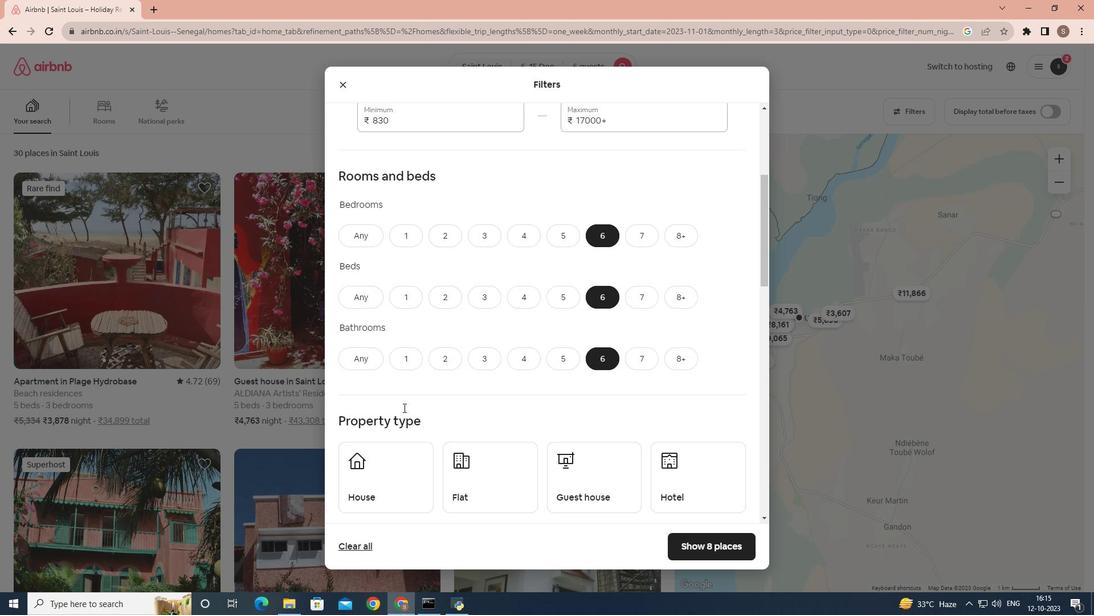 
Action: Mouse scrolled (403, 407) with delta (0, 0)
Screenshot: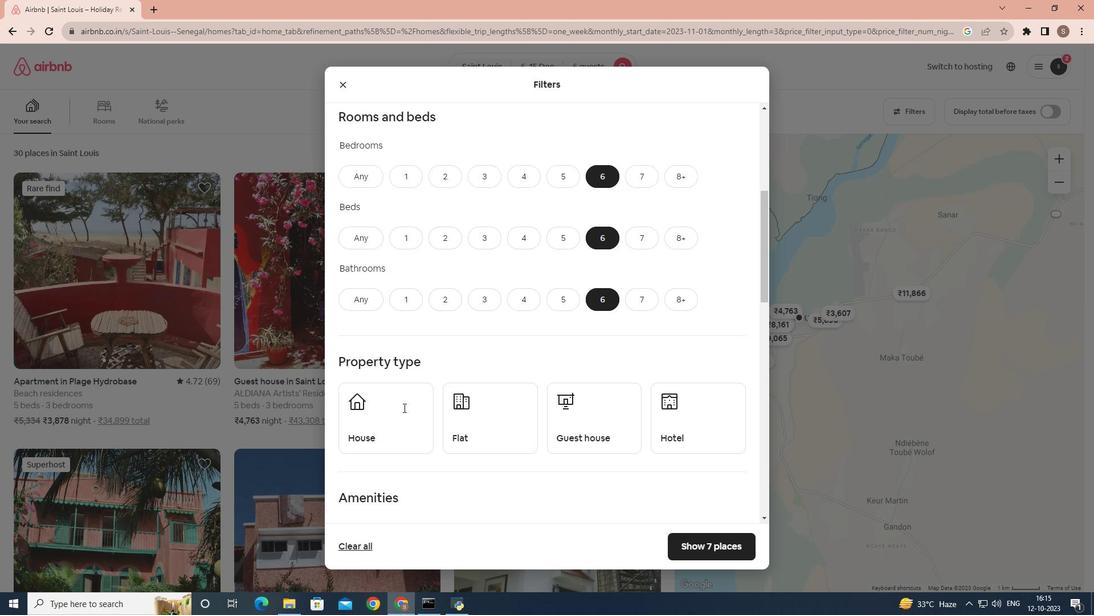 
Action: Mouse scrolled (403, 407) with delta (0, 0)
Screenshot: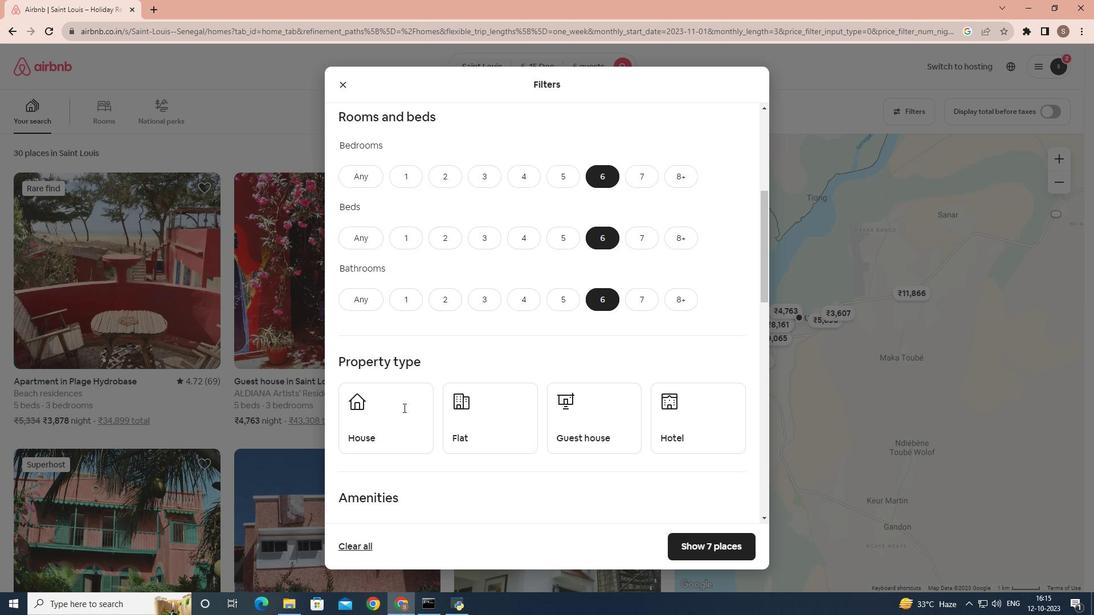 
Action: Mouse moved to (362, 313)
Screenshot: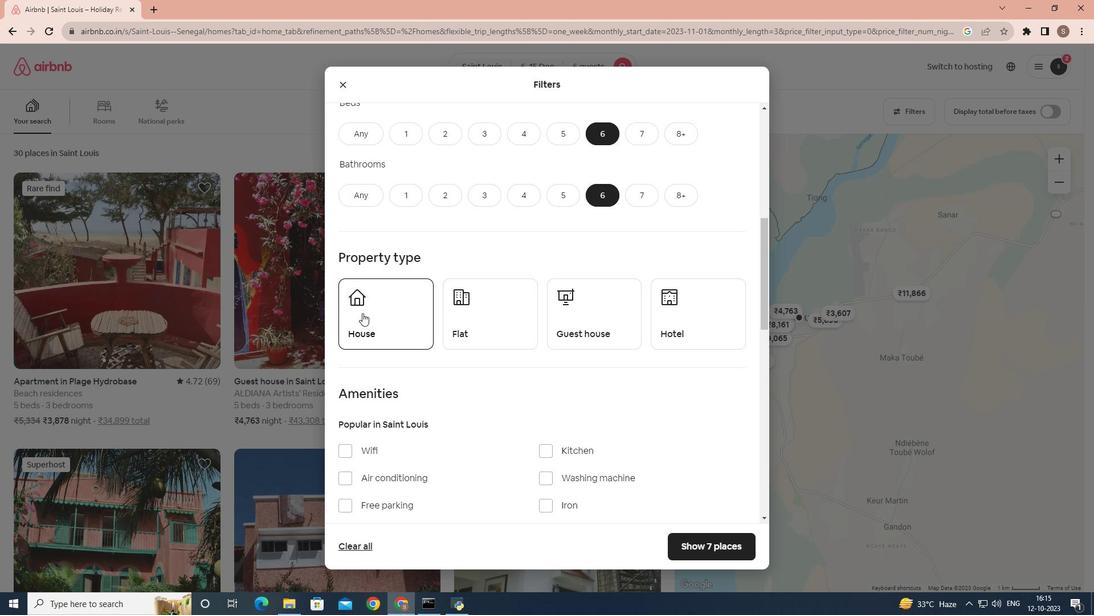 
Action: Mouse pressed left at (362, 313)
Screenshot: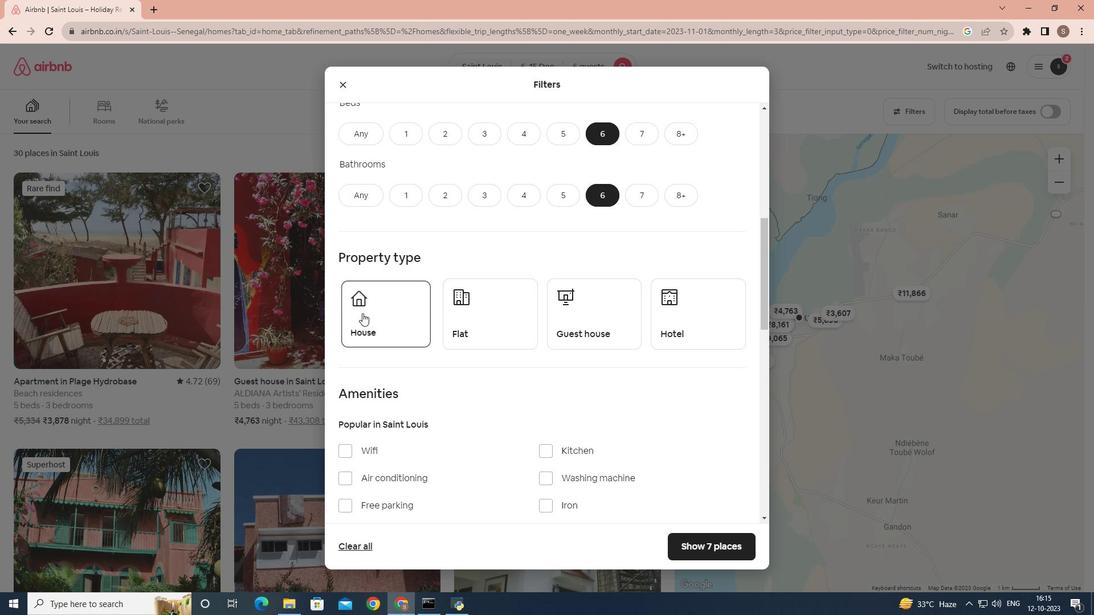 
Action: Mouse moved to (464, 399)
Screenshot: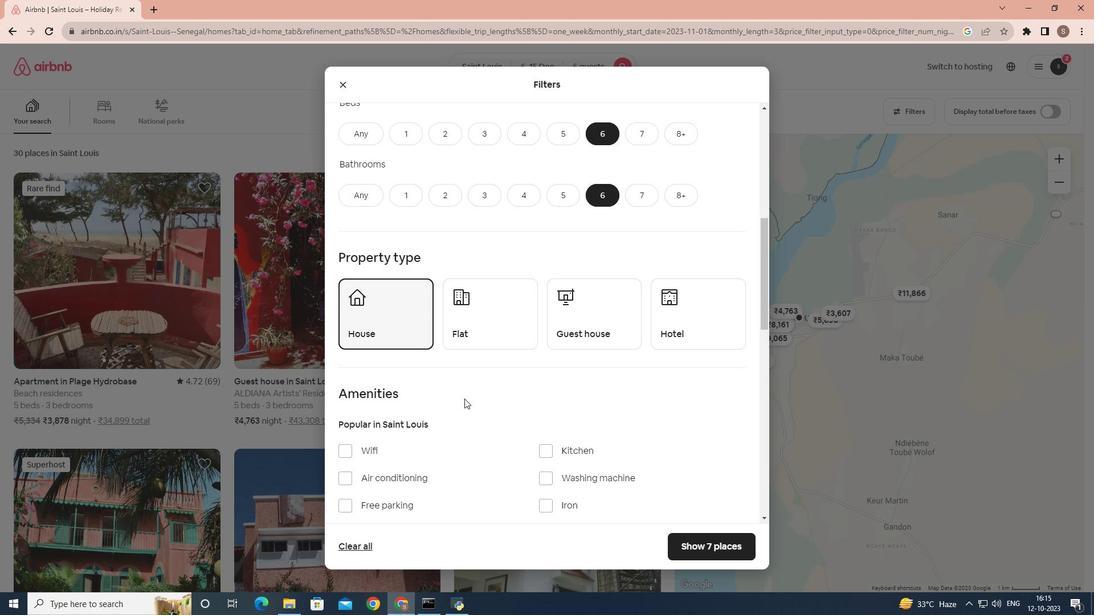 
Action: Mouse scrolled (464, 398) with delta (0, 0)
Screenshot: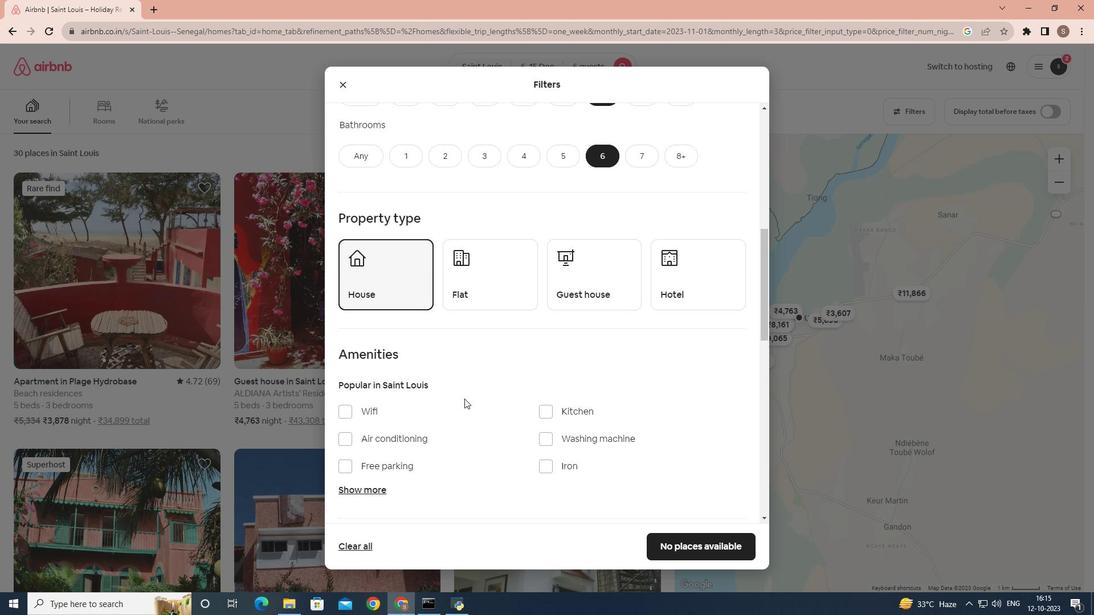 
Action: Mouse scrolled (464, 398) with delta (0, 0)
Screenshot: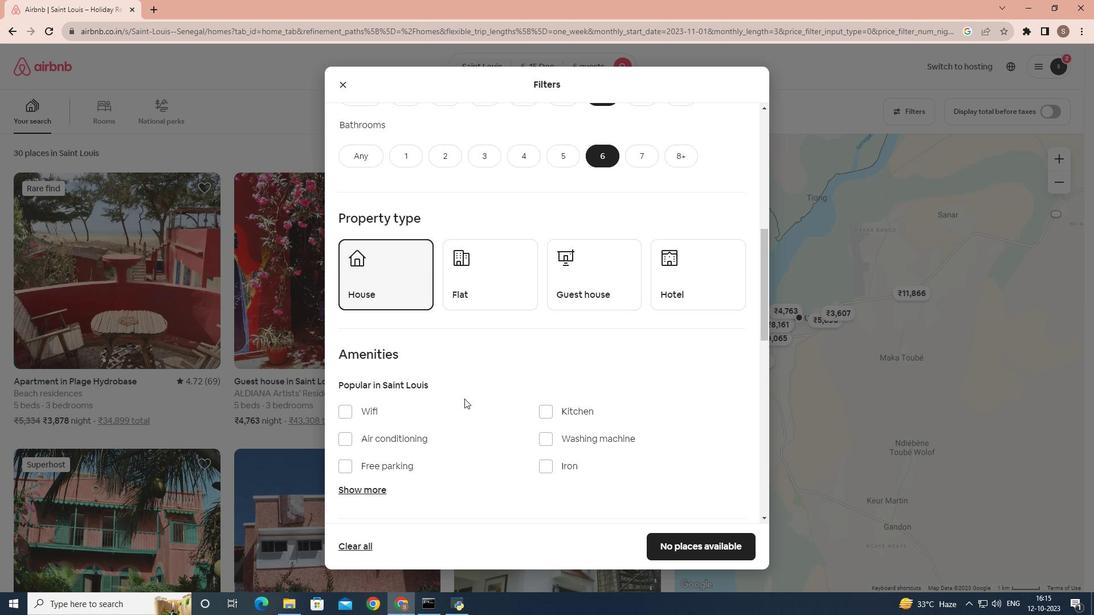 
Action: Mouse scrolled (464, 398) with delta (0, 0)
Screenshot: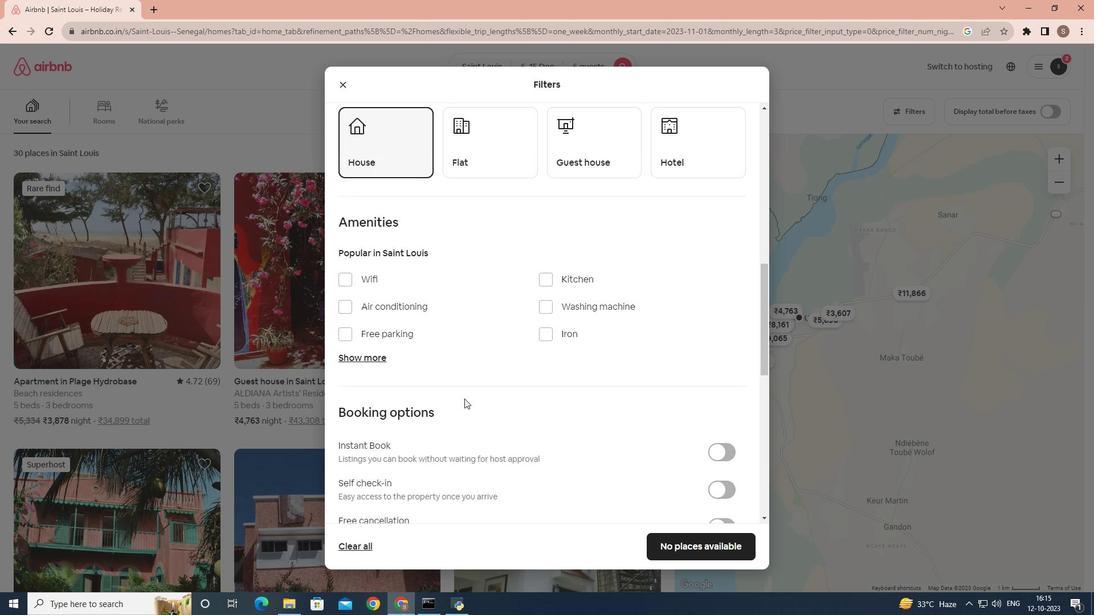 
Action: Mouse scrolled (464, 398) with delta (0, 0)
Screenshot: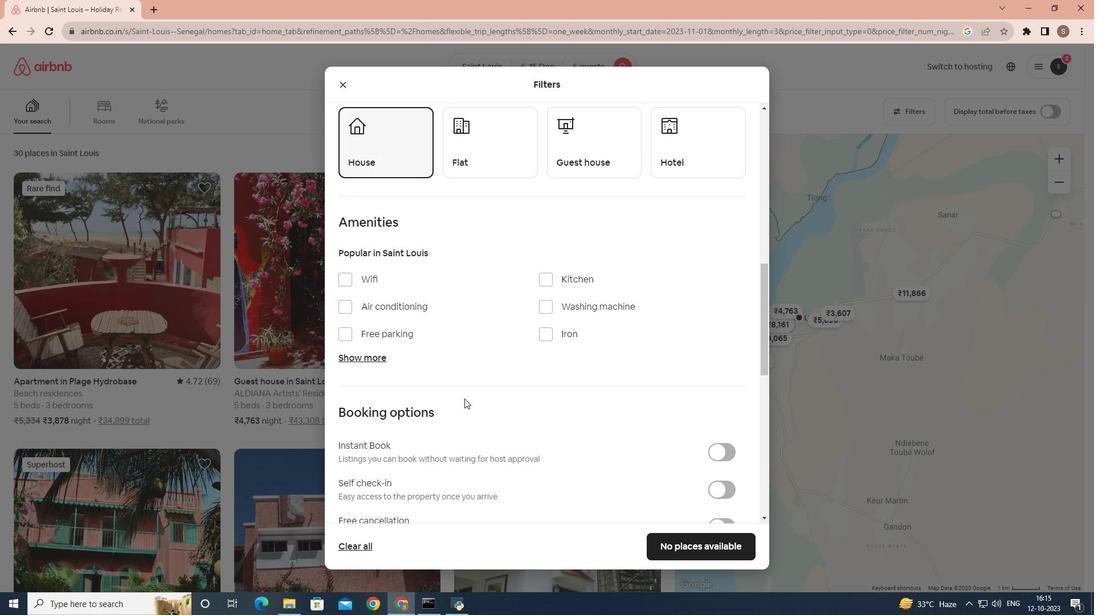 
Action: Mouse moved to (351, 229)
Screenshot: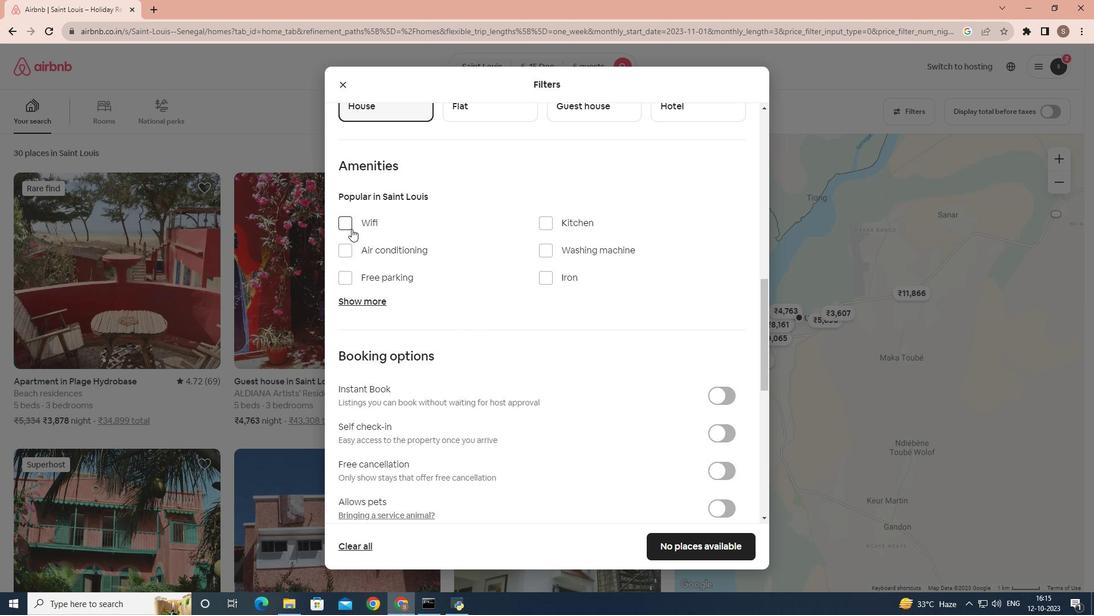 
Action: Mouse pressed left at (351, 229)
Screenshot: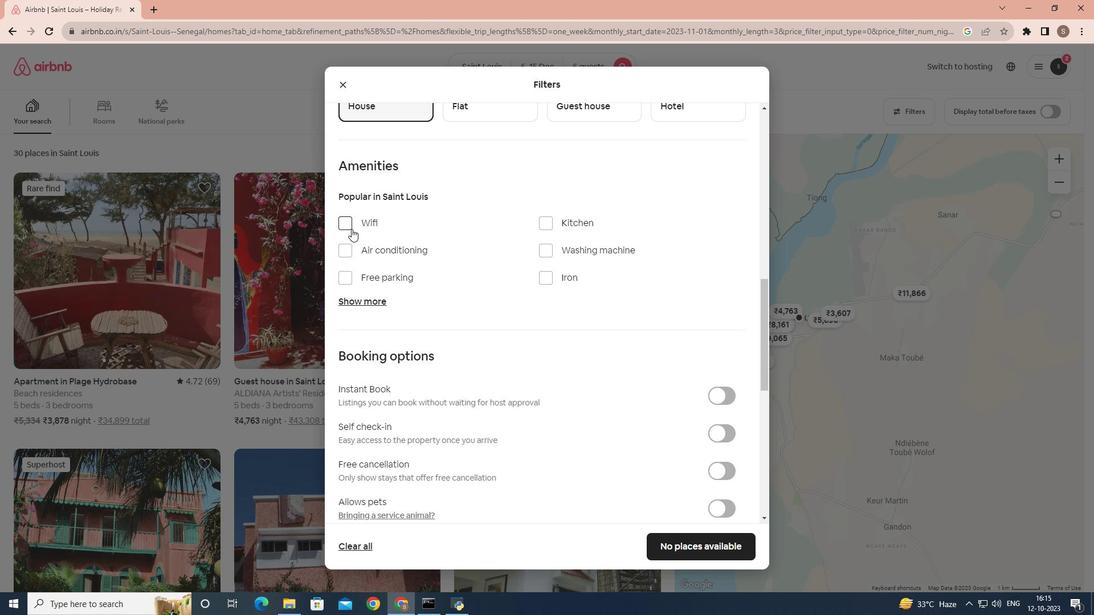 
Action: Mouse moved to (367, 294)
Screenshot: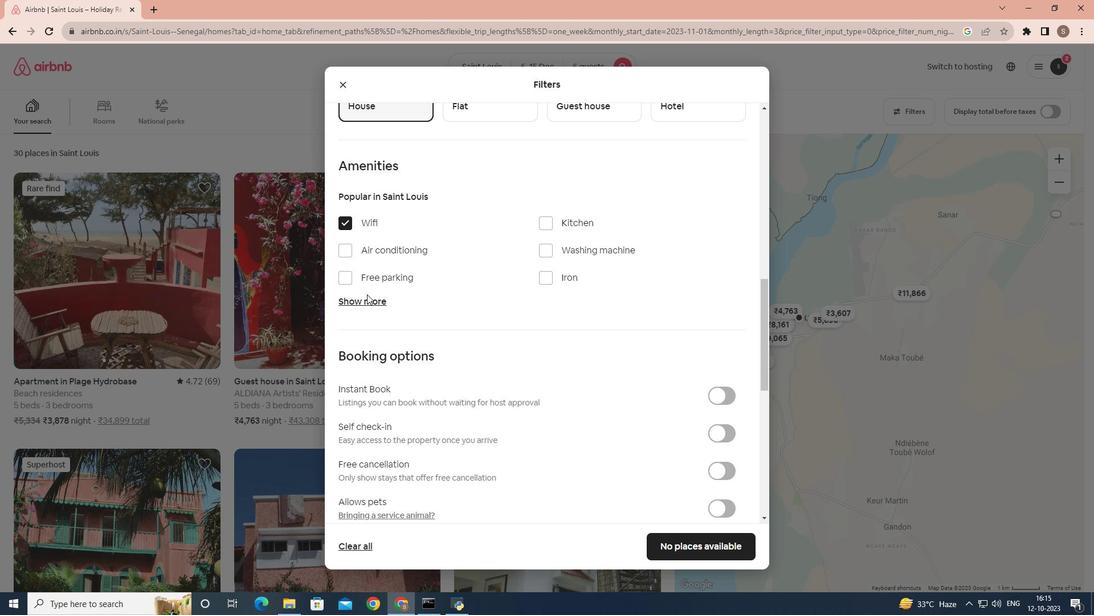 
Action: Mouse pressed left at (367, 294)
Screenshot: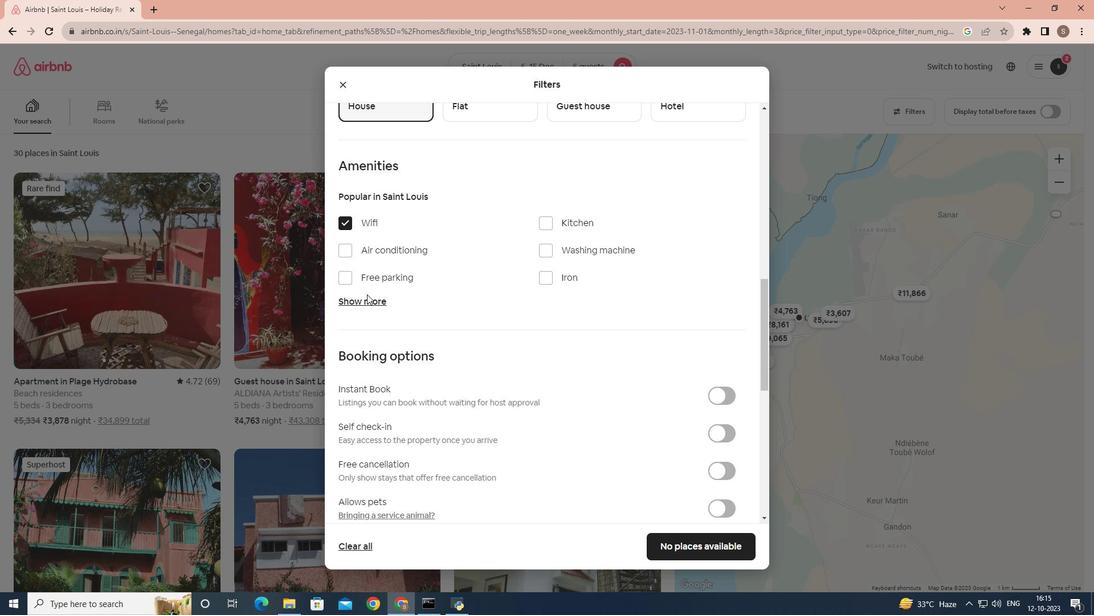 
Action: Mouse moved to (381, 301)
Screenshot: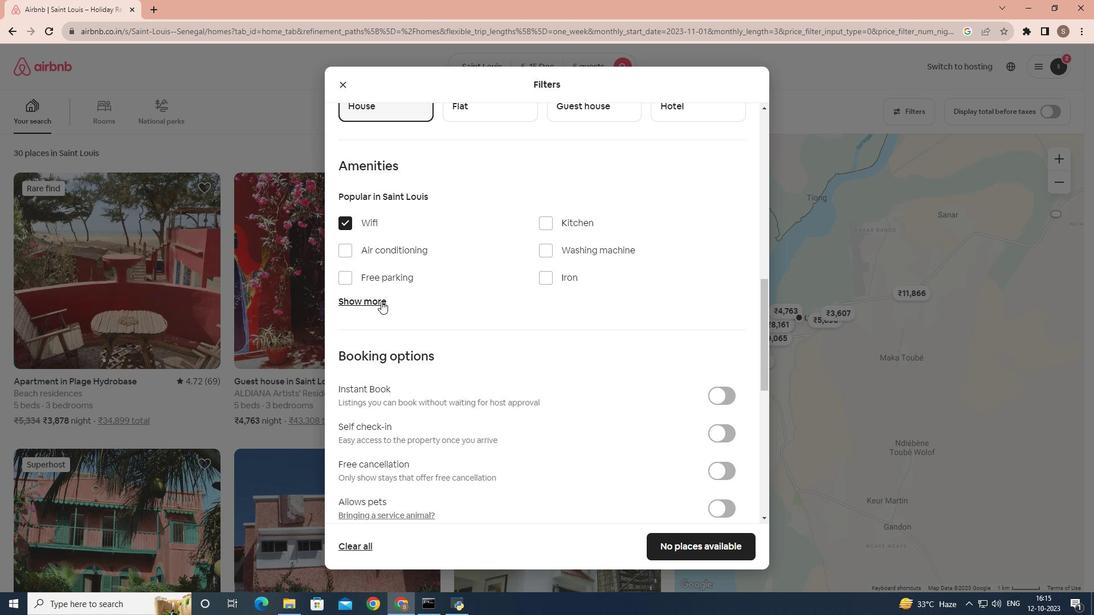 
Action: Mouse pressed left at (381, 301)
Screenshot: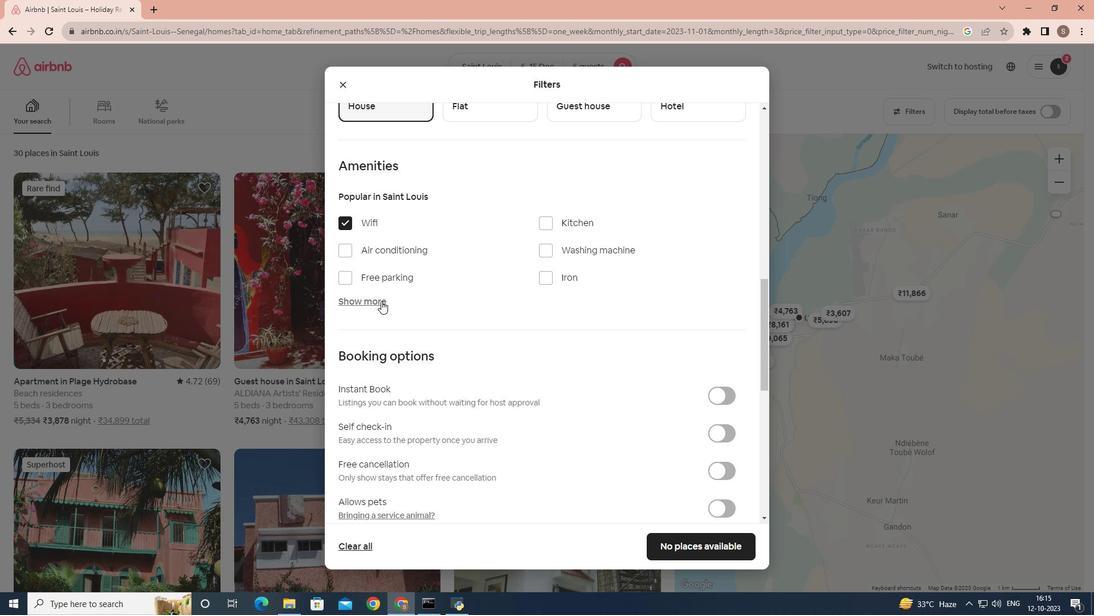 
Action: Mouse moved to (545, 368)
Screenshot: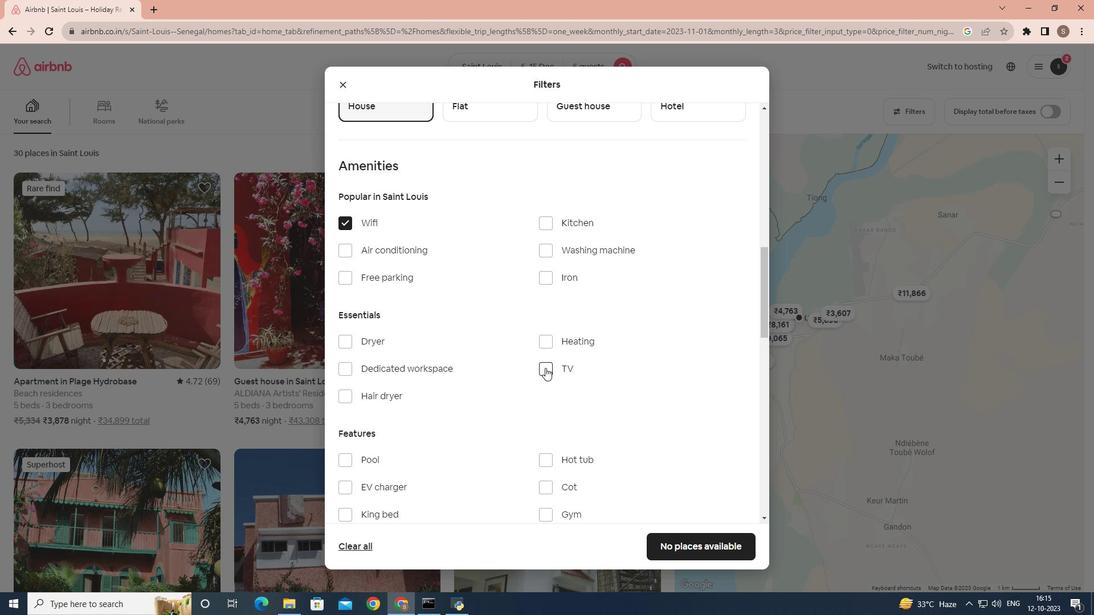
Action: Mouse pressed left at (545, 368)
Screenshot: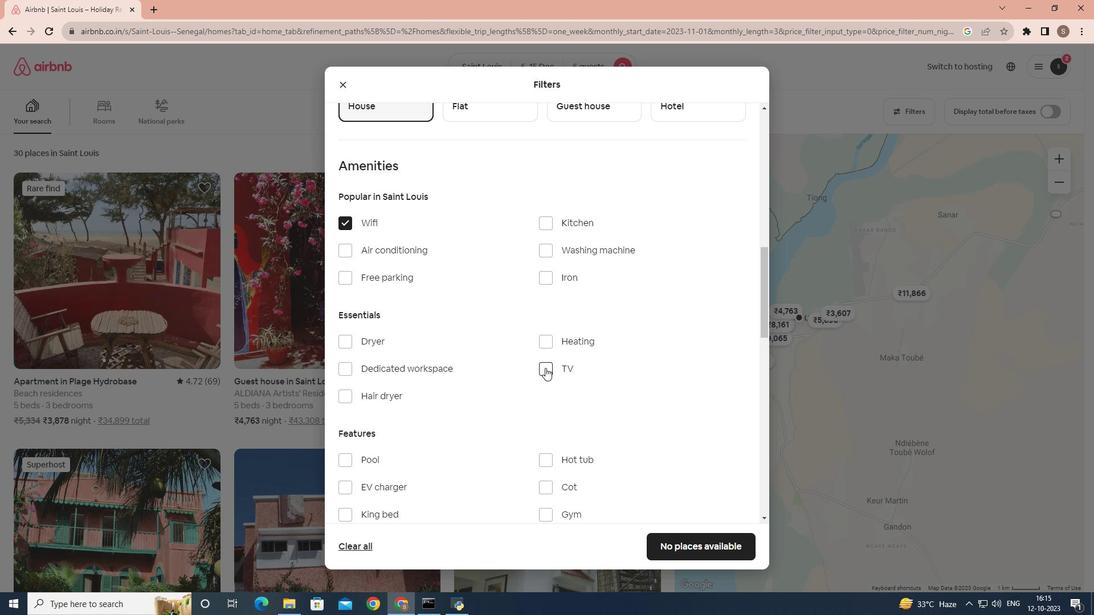 
Action: Mouse moved to (526, 375)
Screenshot: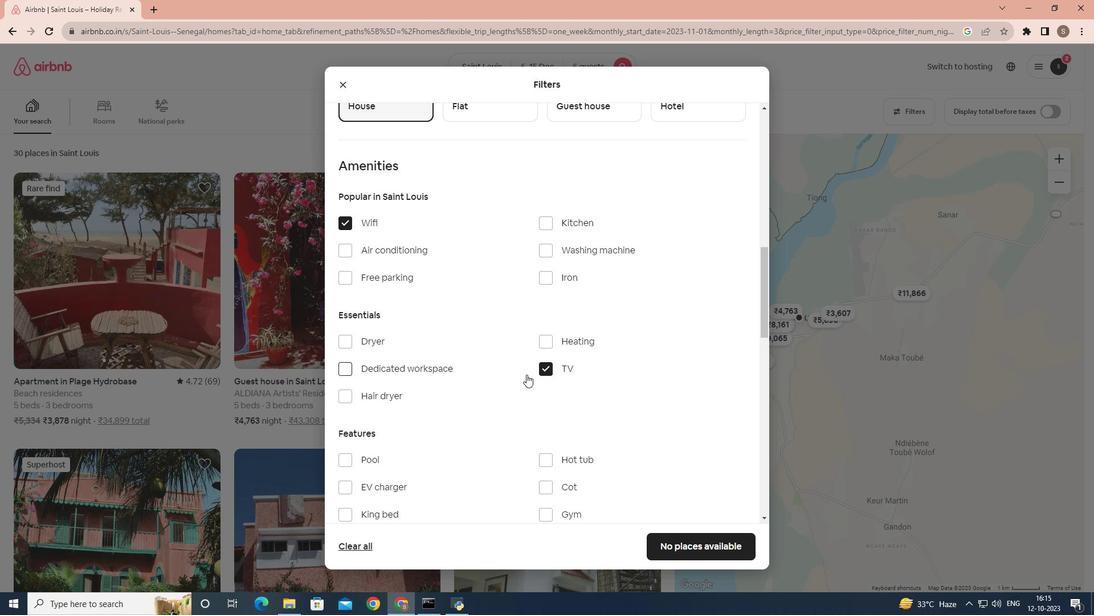 
Action: Mouse scrolled (526, 374) with delta (0, 0)
Screenshot: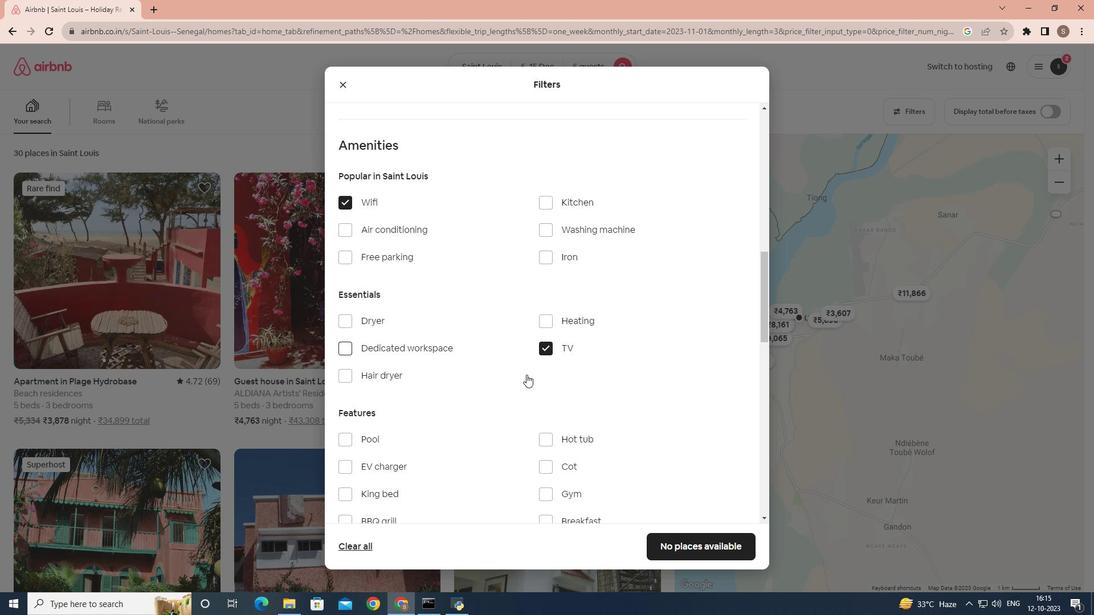 
Action: Mouse scrolled (526, 374) with delta (0, 0)
Screenshot: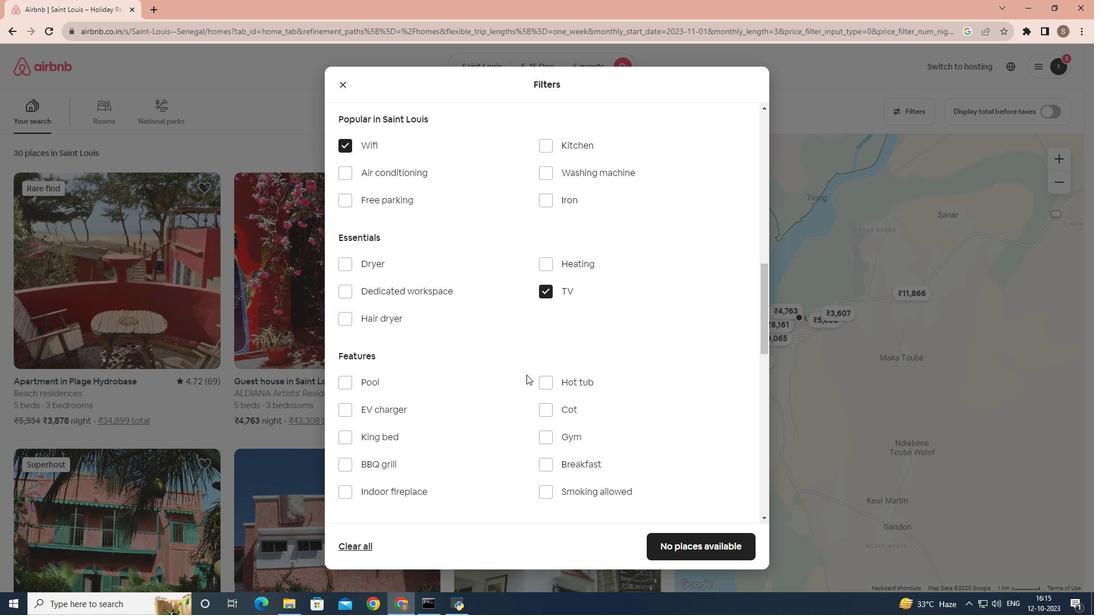 
Action: Mouse scrolled (526, 374) with delta (0, 0)
Screenshot: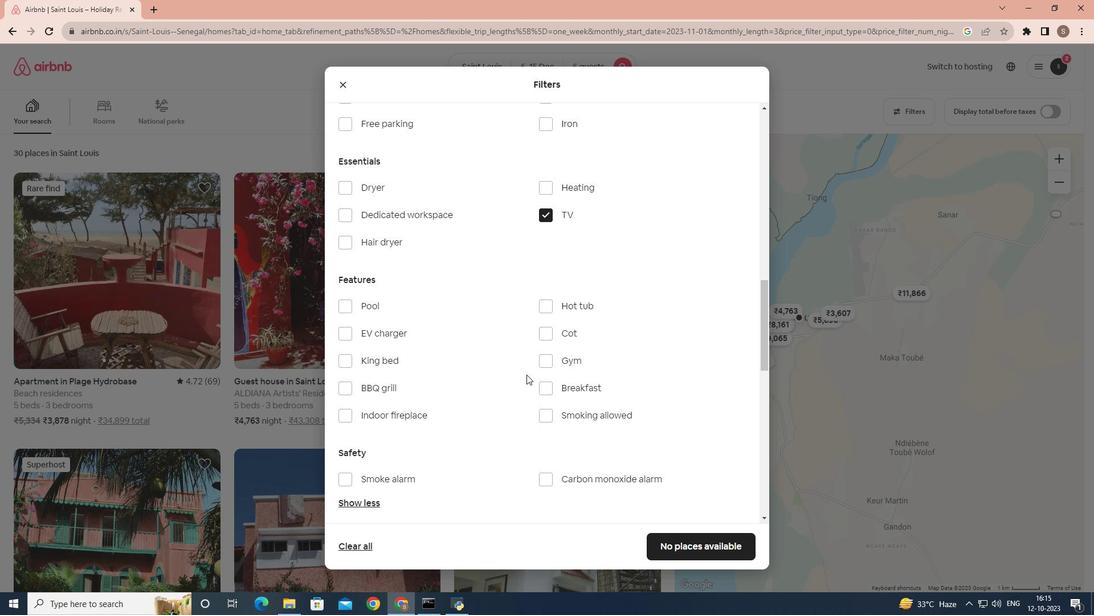 
Action: Mouse moved to (570, 378)
Screenshot: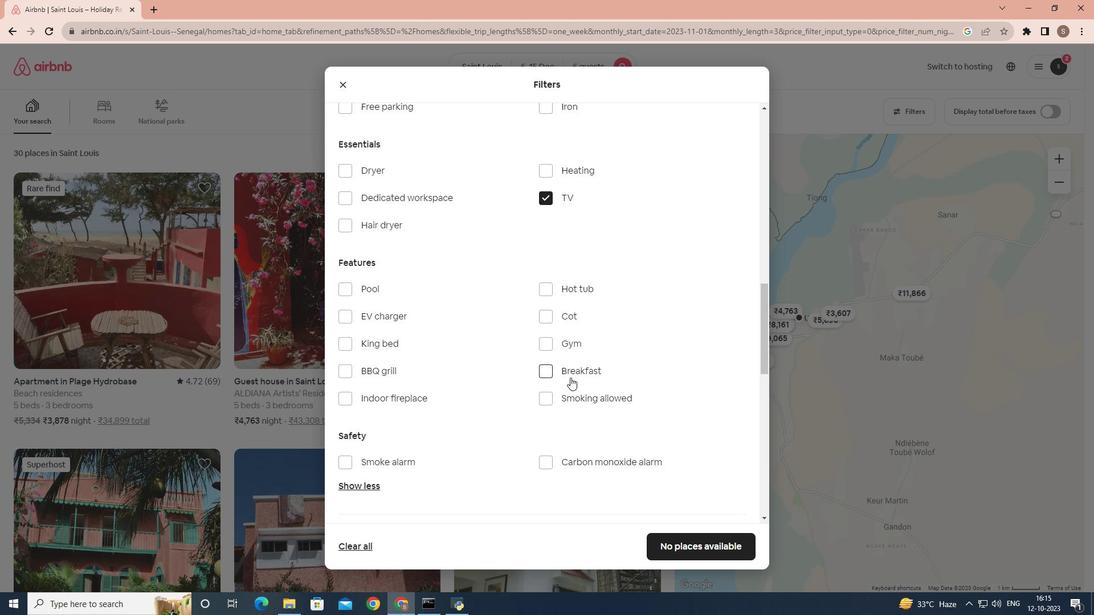 
Action: Mouse pressed left at (570, 378)
Screenshot: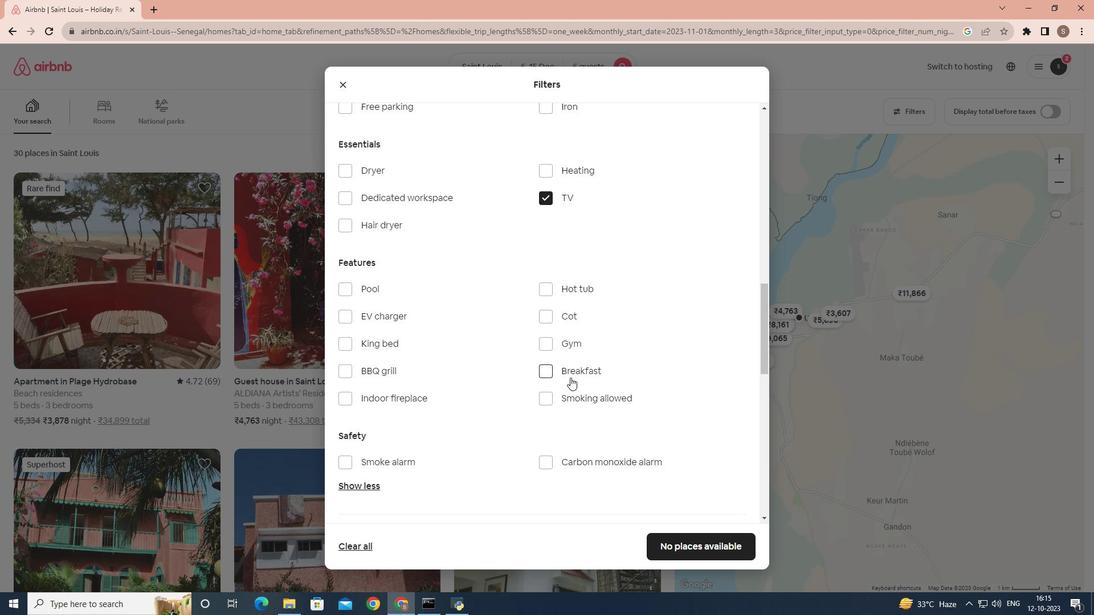 
Action: Mouse moved to (562, 352)
Screenshot: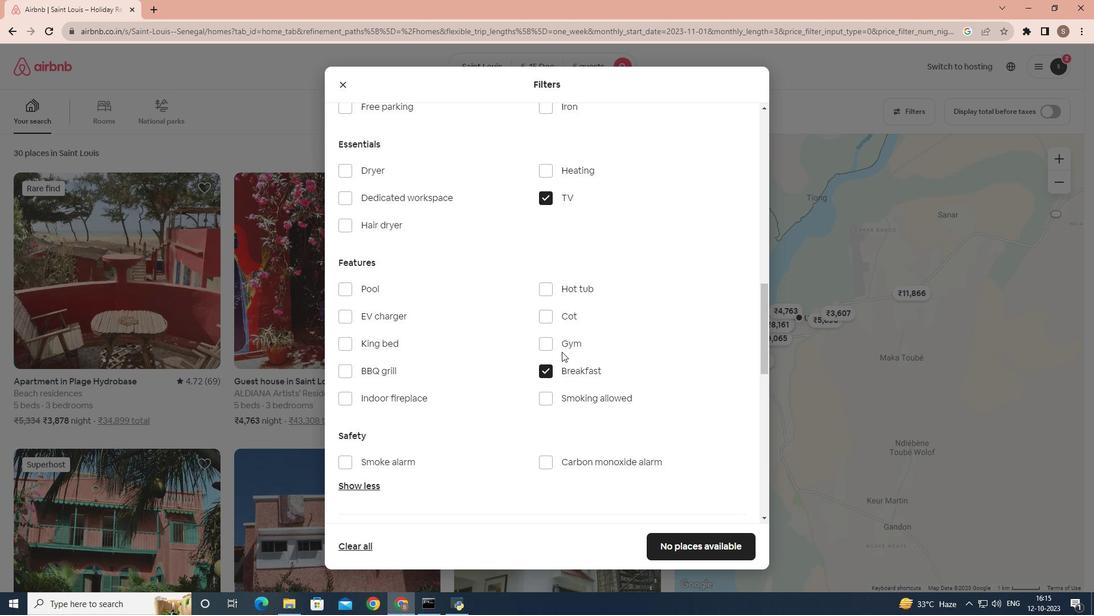 
Action: Mouse pressed left at (562, 352)
Screenshot: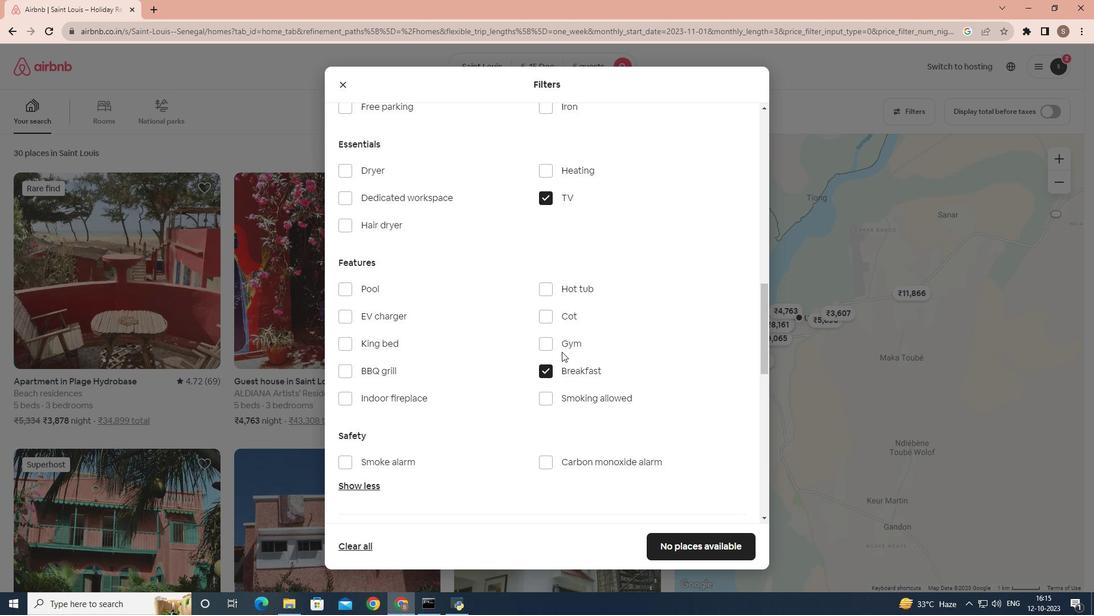 
Action: Mouse moved to (563, 346)
Screenshot: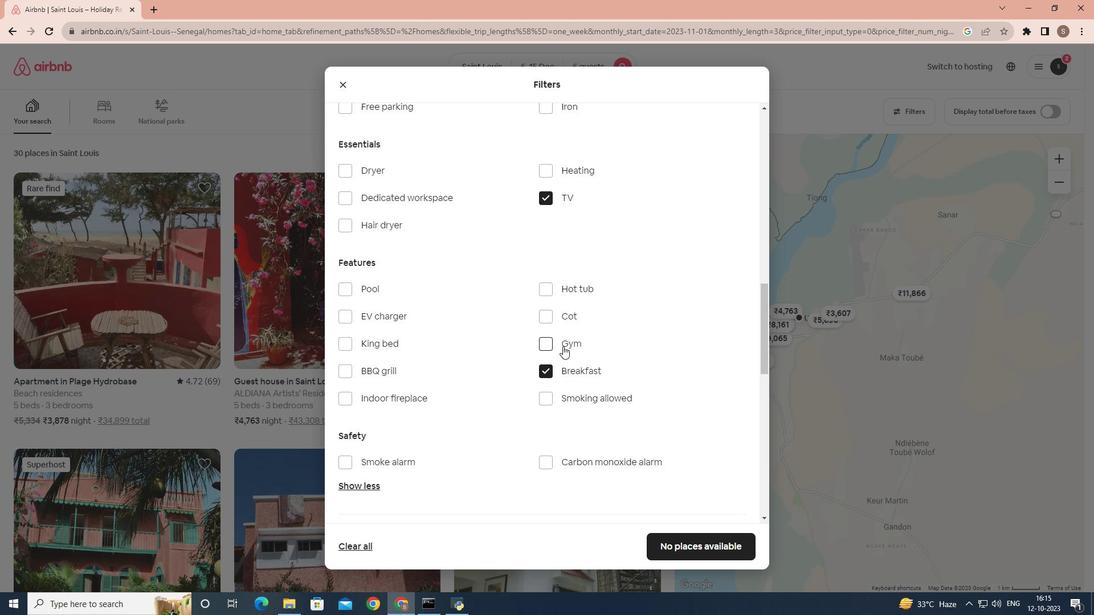 
Action: Mouse pressed left at (563, 346)
Screenshot: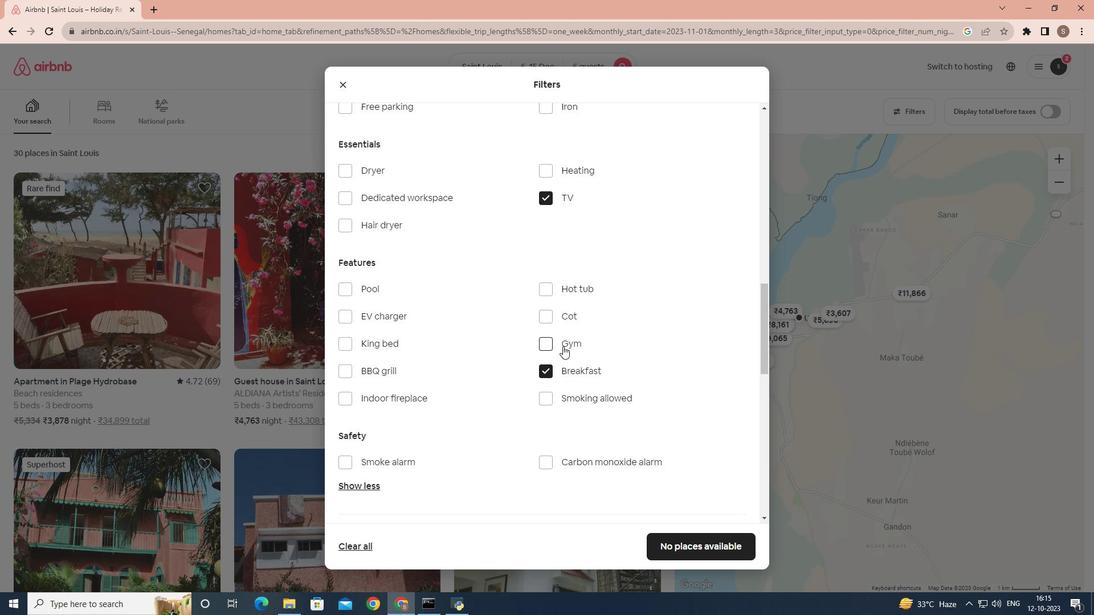 
Action: Mouse moved to (389, 229)
Screenshot: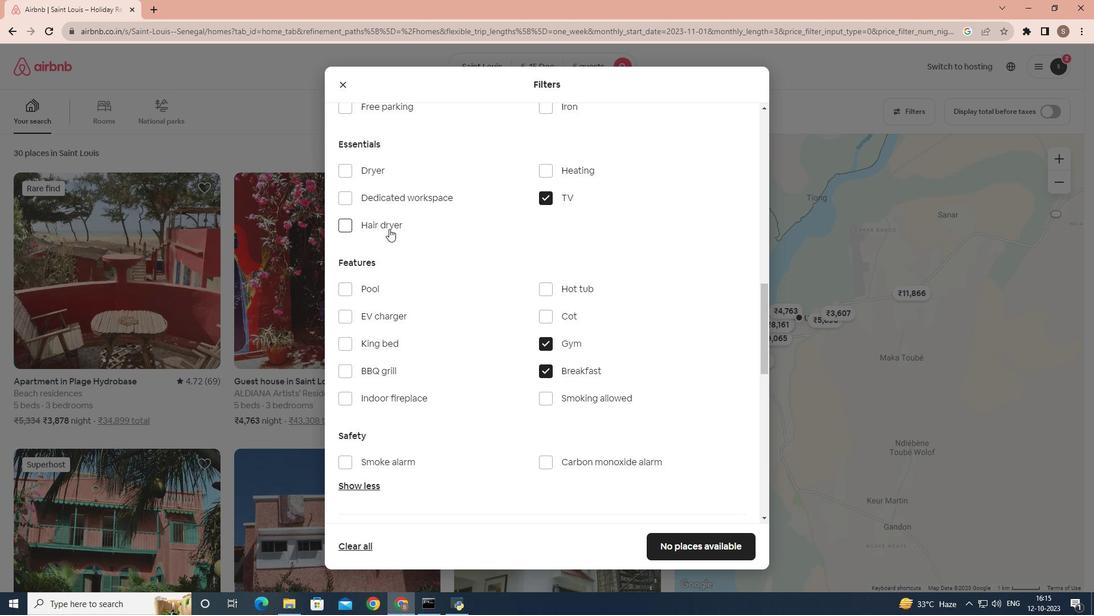 
Action: Mouse scrolled (389, 229) with delta (0, 0)
Screenshot: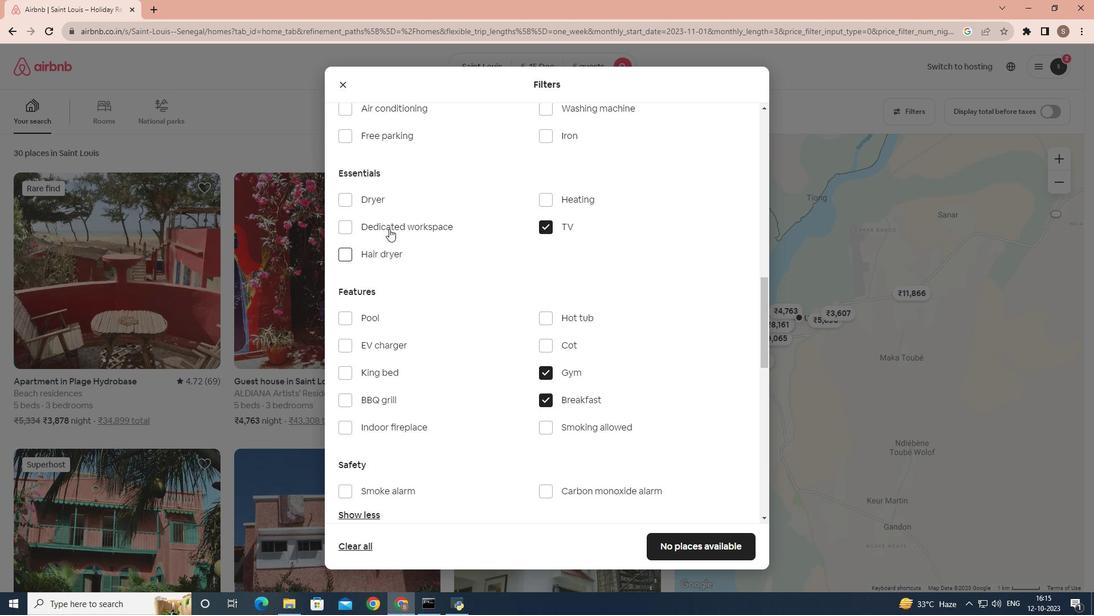 
Action: Mouse moved to (382, 173)
Screenshot: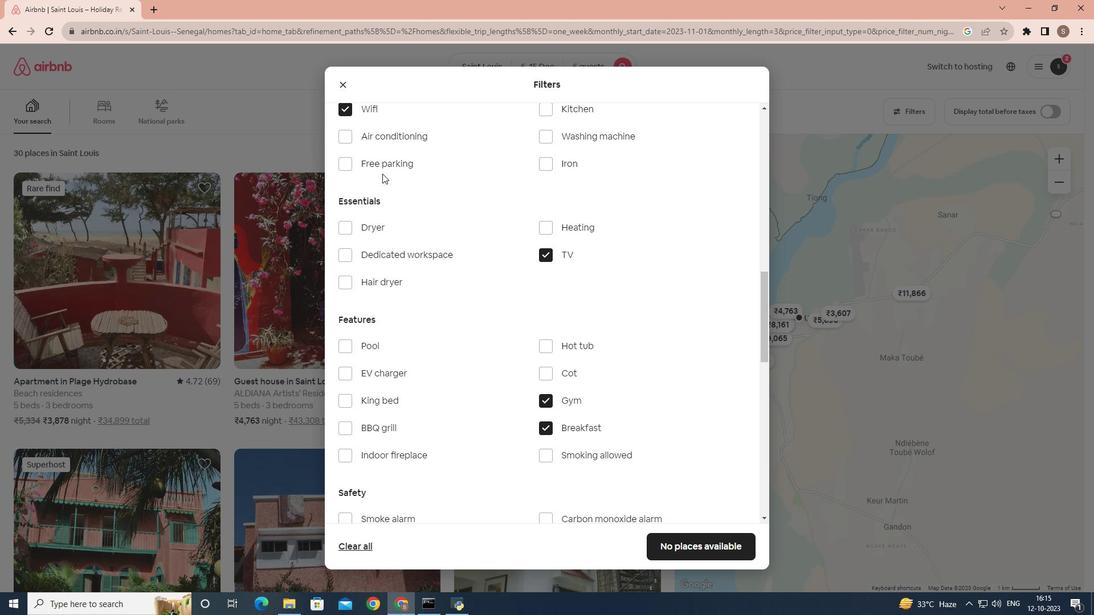 
Action: Mouse pressed left at (382, 173)
Screenshot: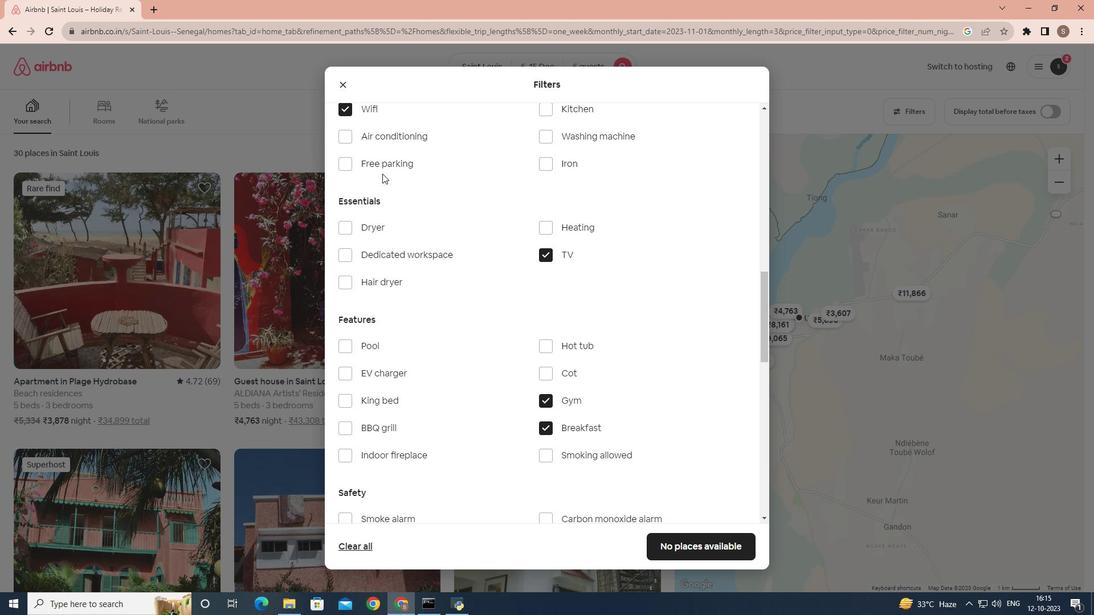 
Action: Mouse moved to (390, 165)
Screenshot: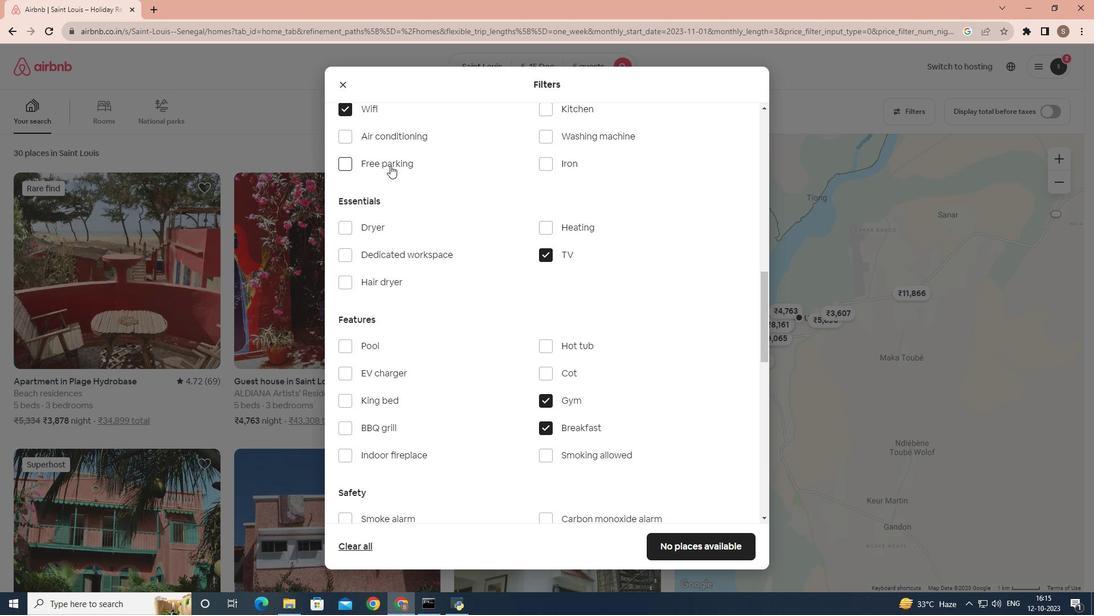 
Action: Mouse pressed left at (390, 165)
Screenshot: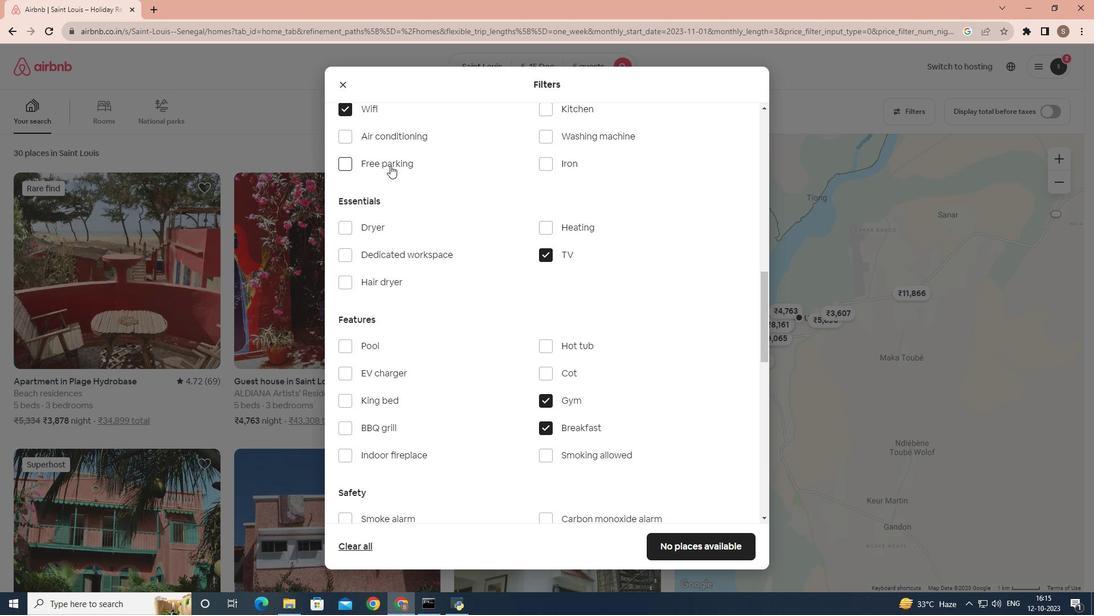 
Action: Mouse moved to (665, 542)
Screenshot: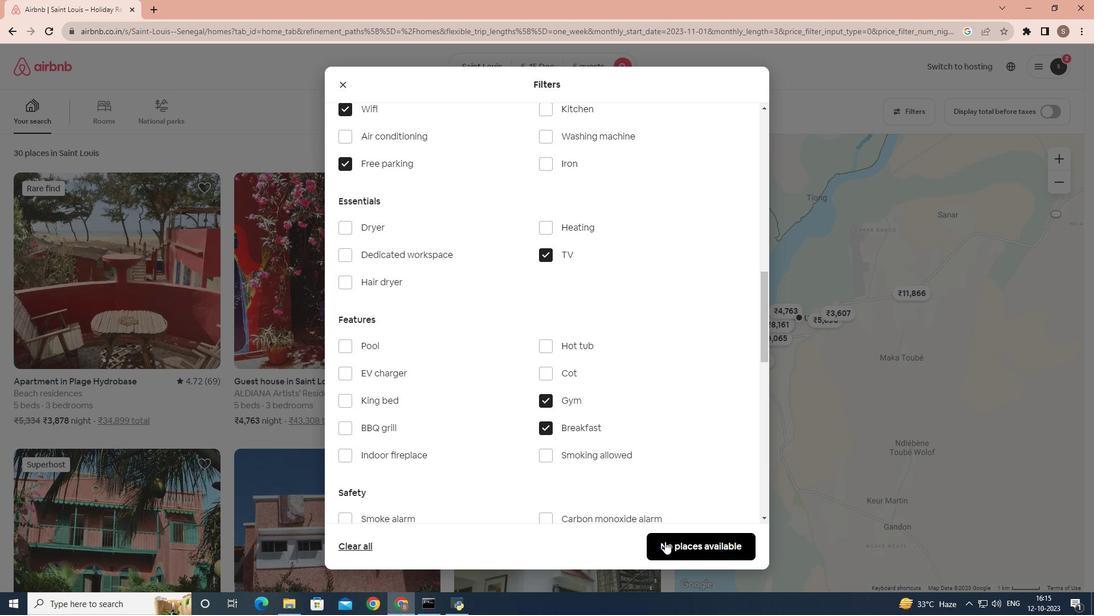 
Action: Mouse pressed left at (665, 542)
Screenshot: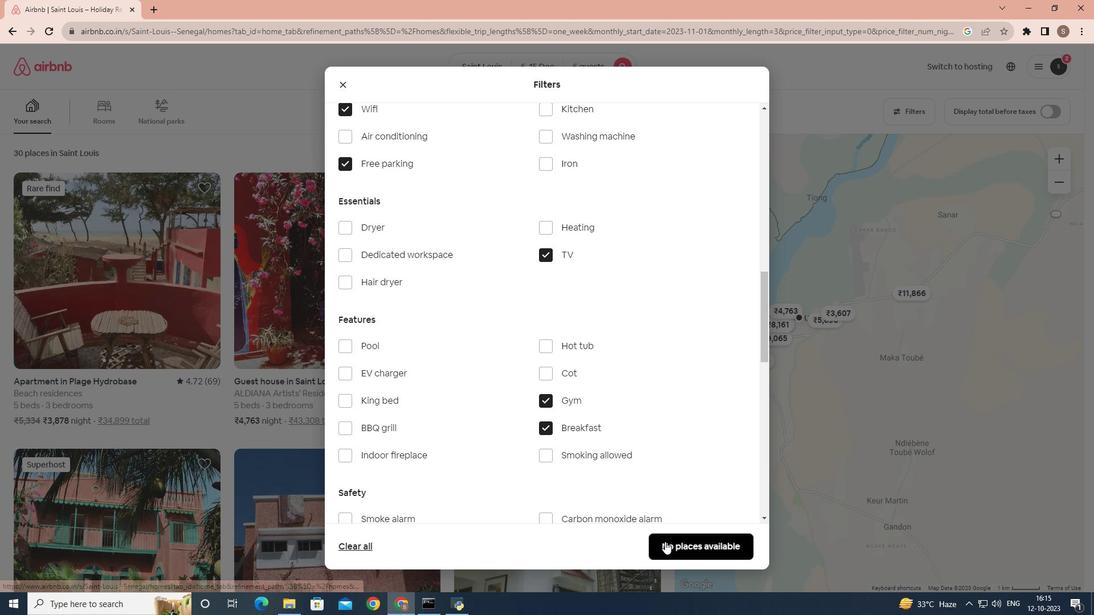 
